 Task: Create a due date automation trigger when advanced on, on the monday of the week before a card is due add fields with custom field "Resume" set to a number greater than 1 and greater than 10 at 11:00 AM.
Action: Mouse moved to (993, 302)
Screenshot: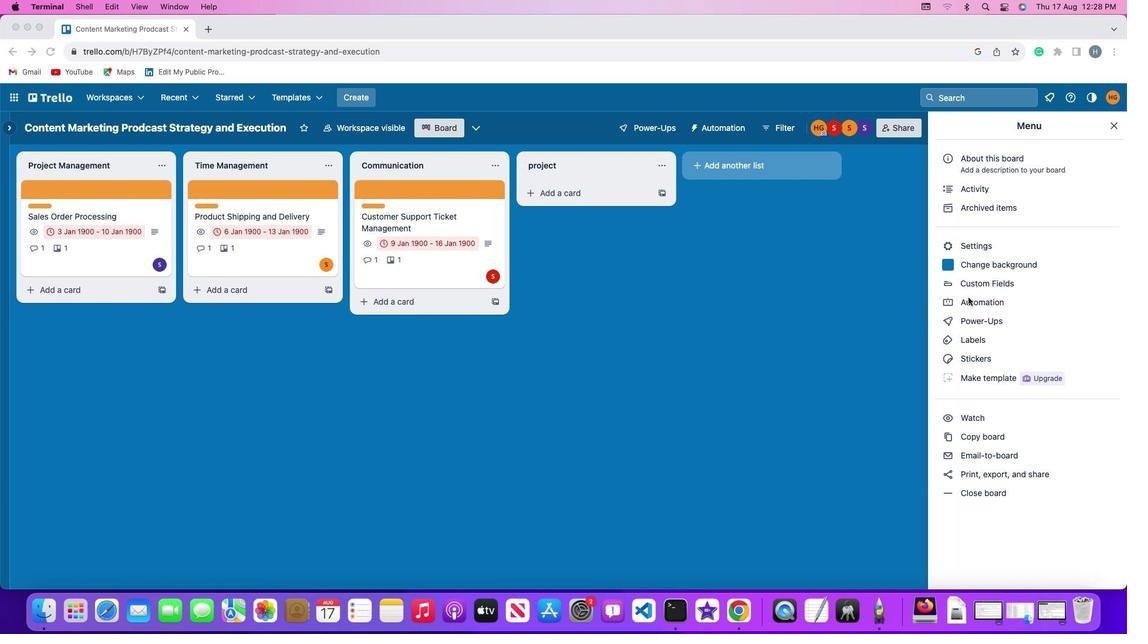 
Action: Mouse pressed left at (993, 302)
Screenshot: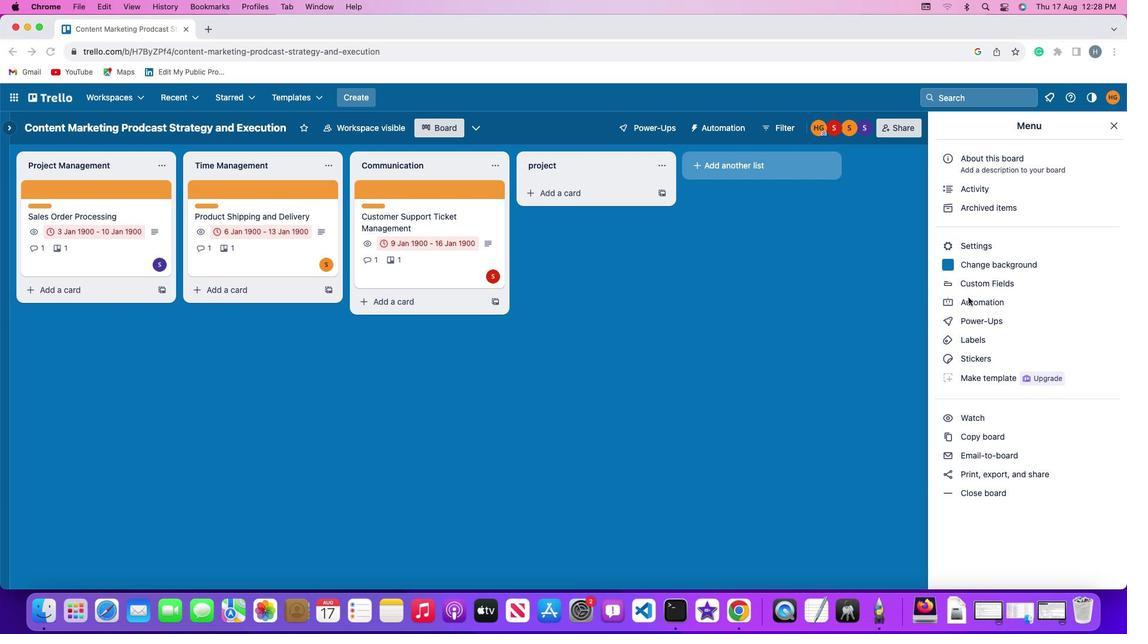 
Action: Mouse pressed left at (993, 302)
Screenshot: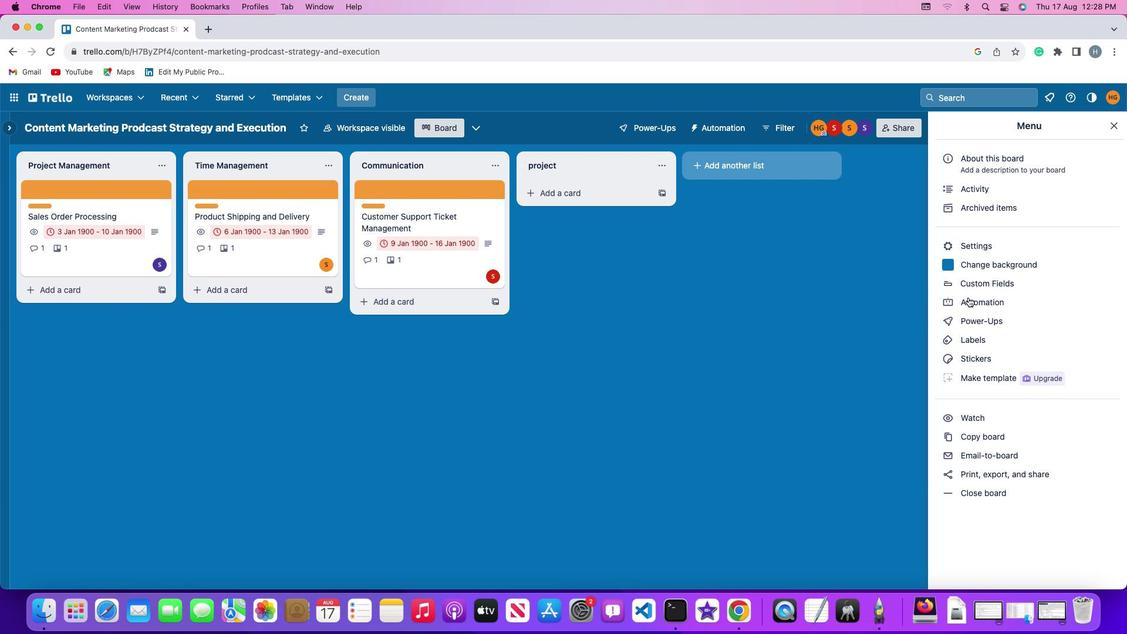 
Action: Mouse moved to (54, 283)
Screenshot: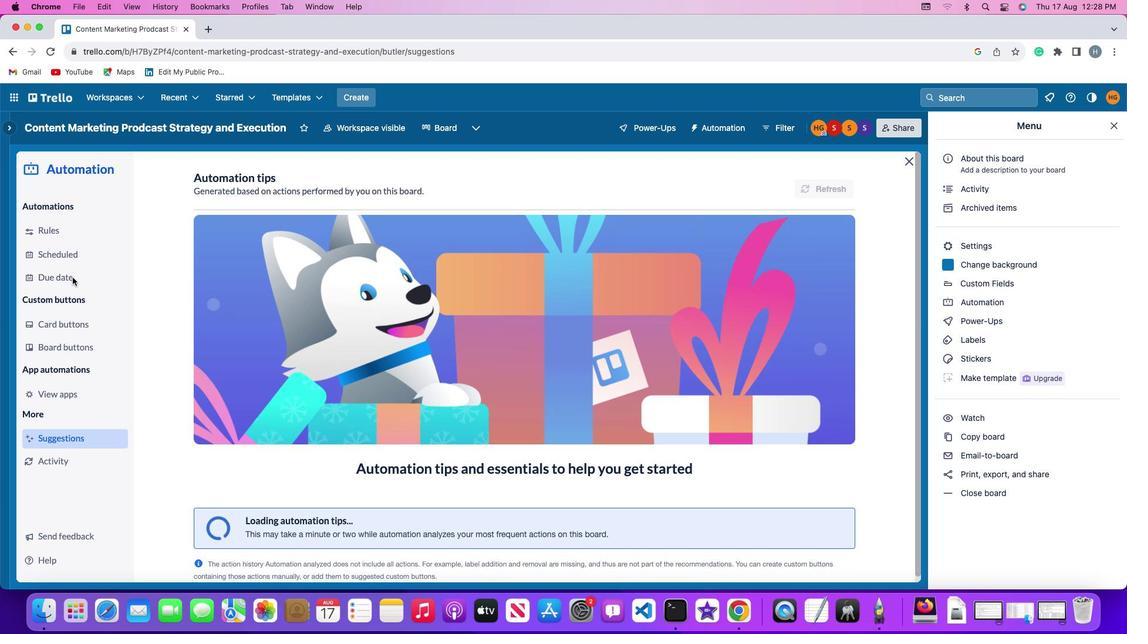 
Action: Mouse pressed left at (54, 283)
Screenshot: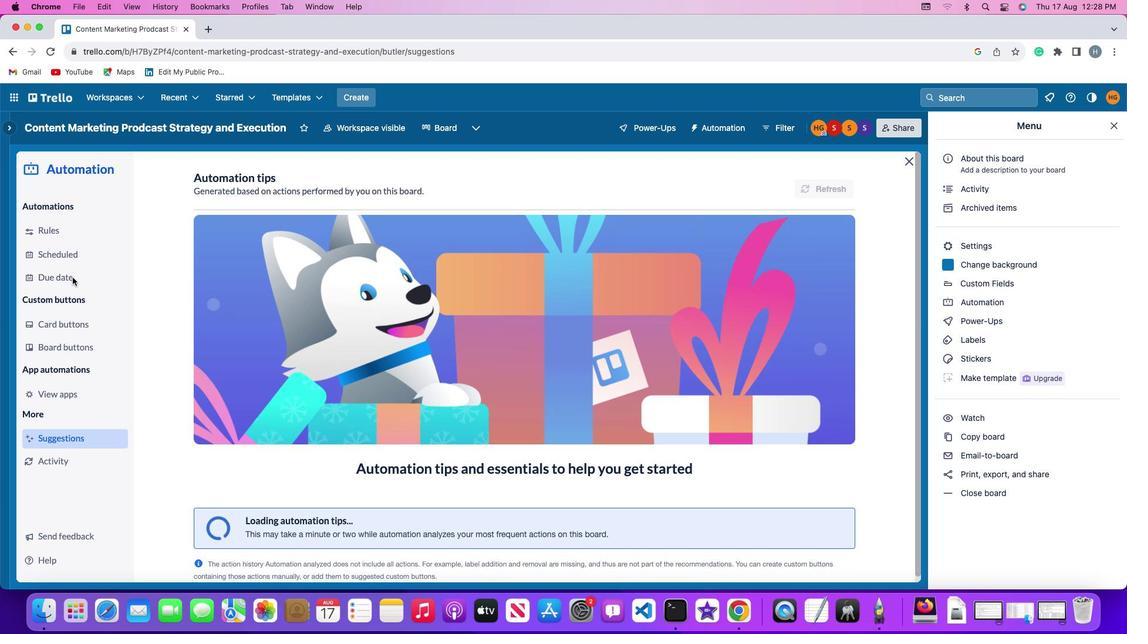 
Action: Mouse moved to (832, 188)
Screenshot: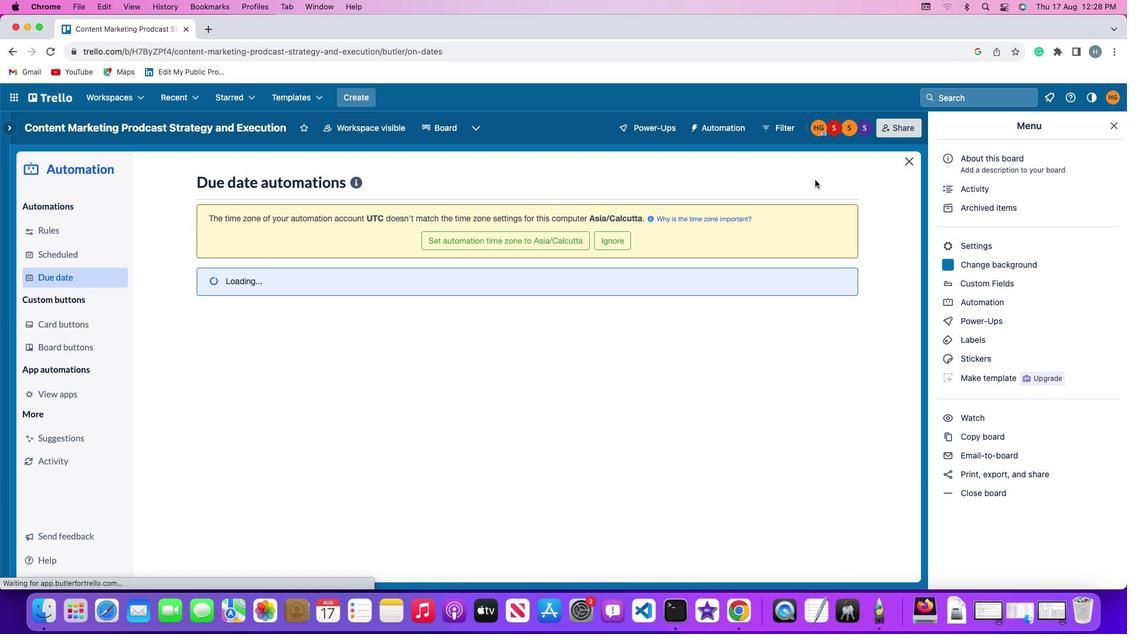 
Action: Mouse pressed left at (832, 188)
Screenshot: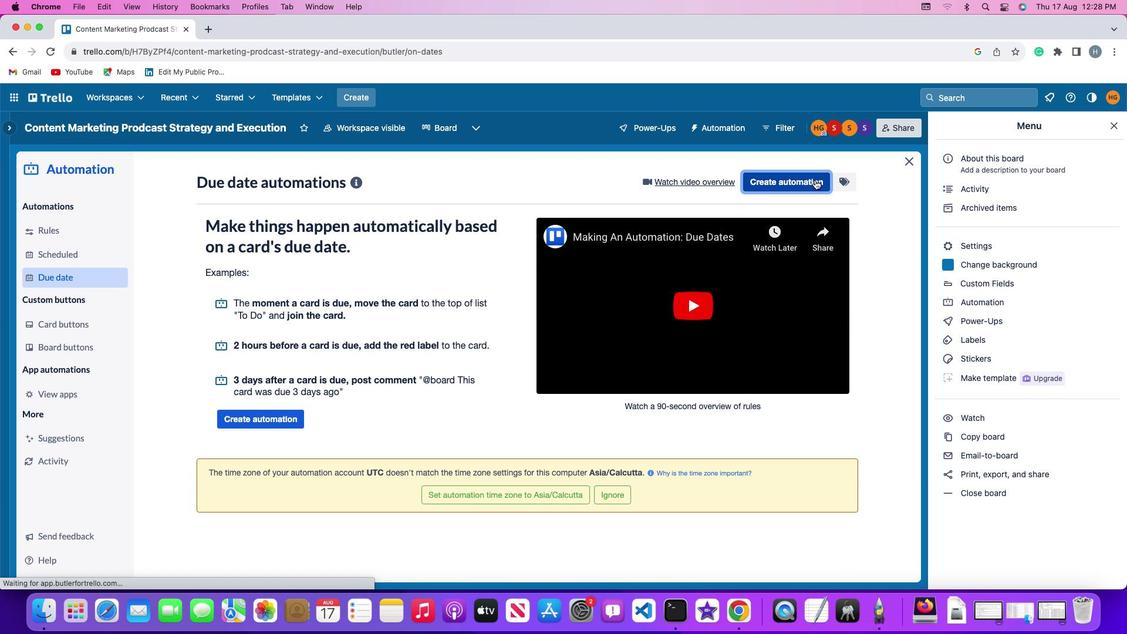 
Action: Mouse moved to (204, 302)
Screenshot: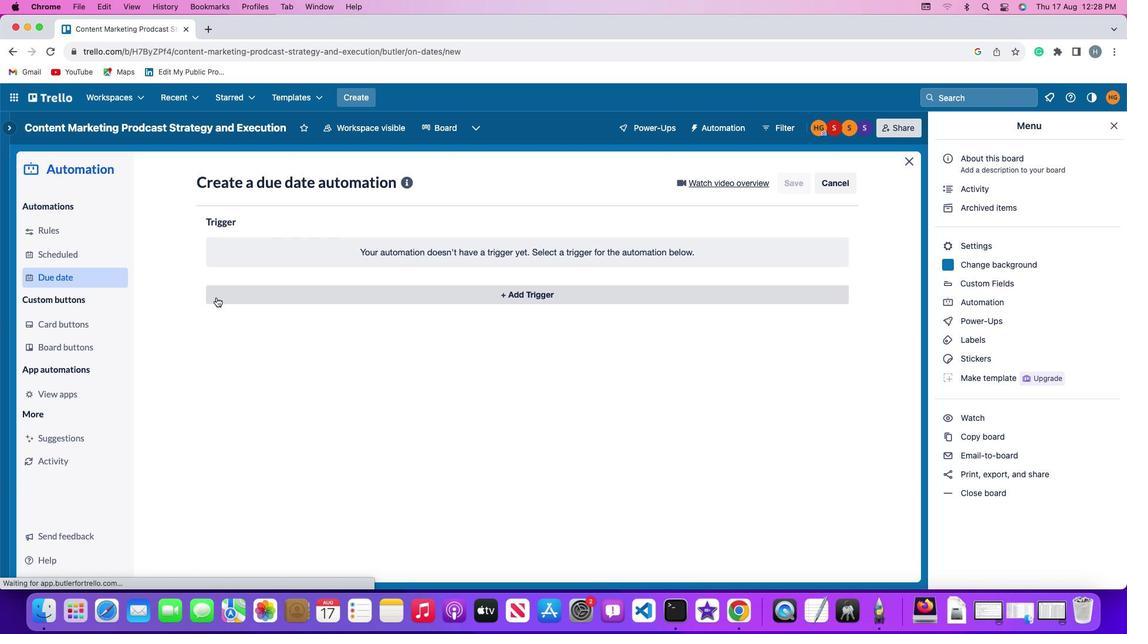 
Action: Mouse pressed left at (204, 302)
Screenshot: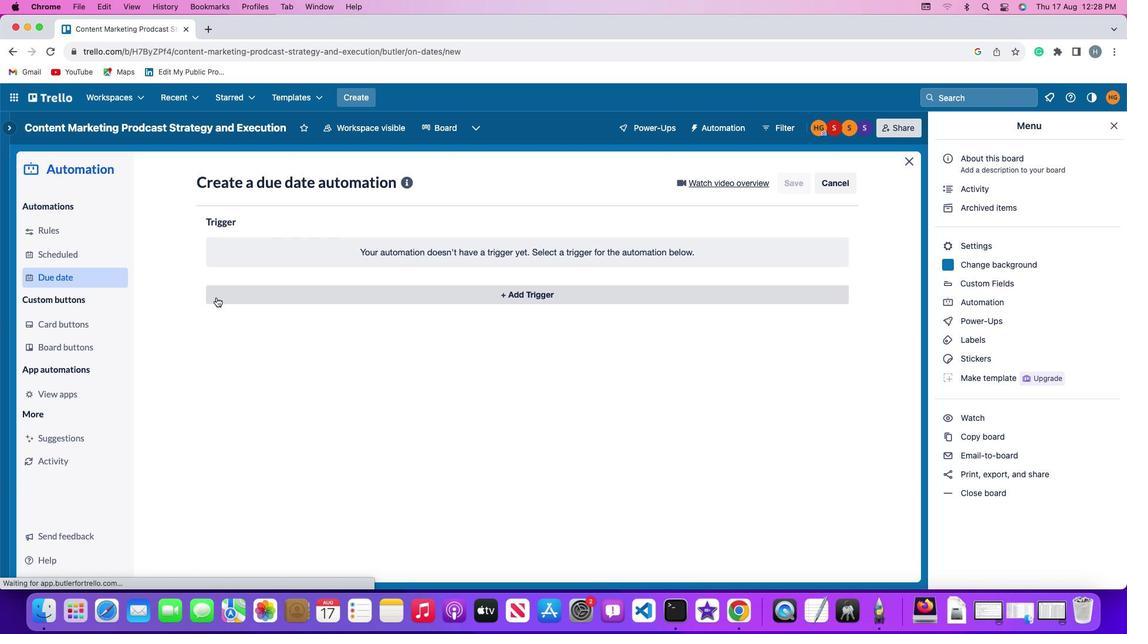 
Action: Mouse moved to (244, 507)
Screenshot: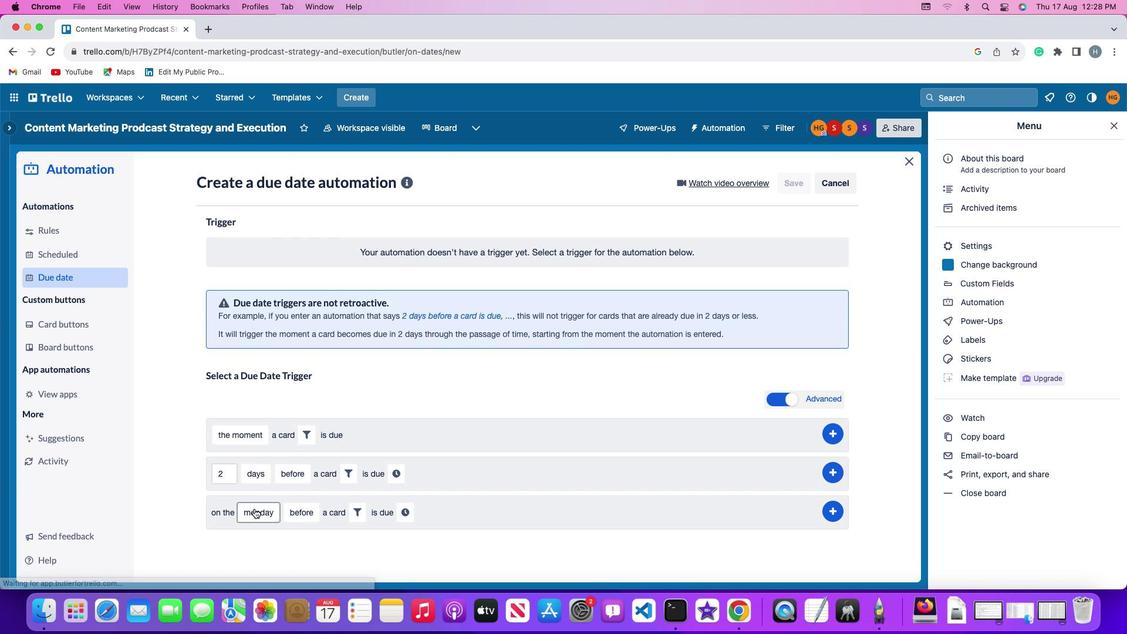 
Action: Mouse pressed left at (244, 507)
Screenshot: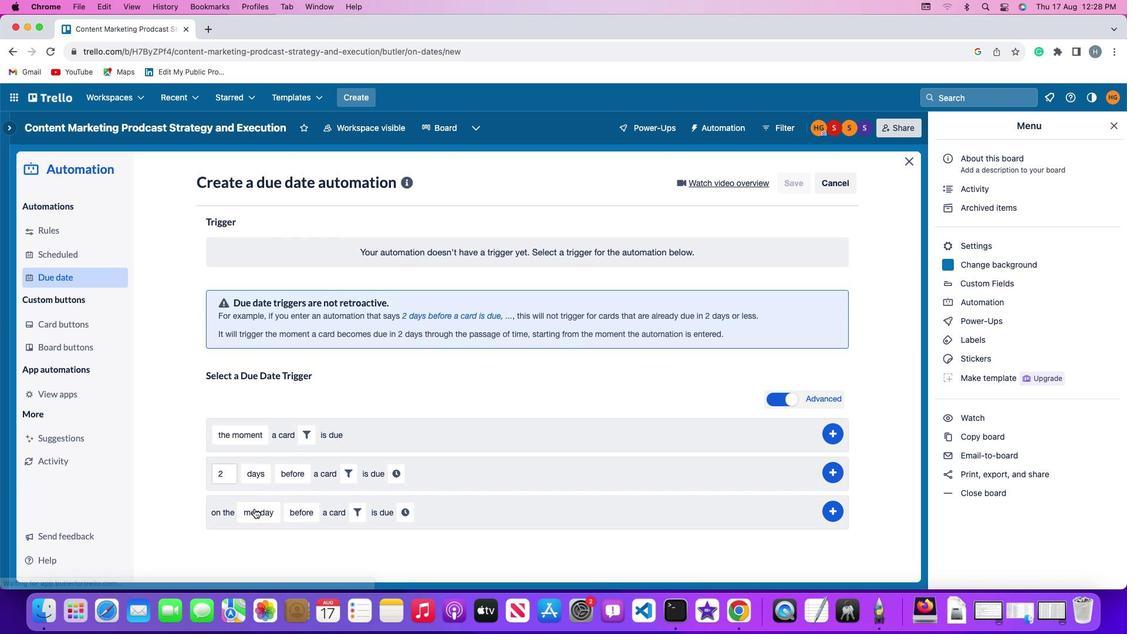 
Action: Mouse moved to (260, 353)
Screenshot: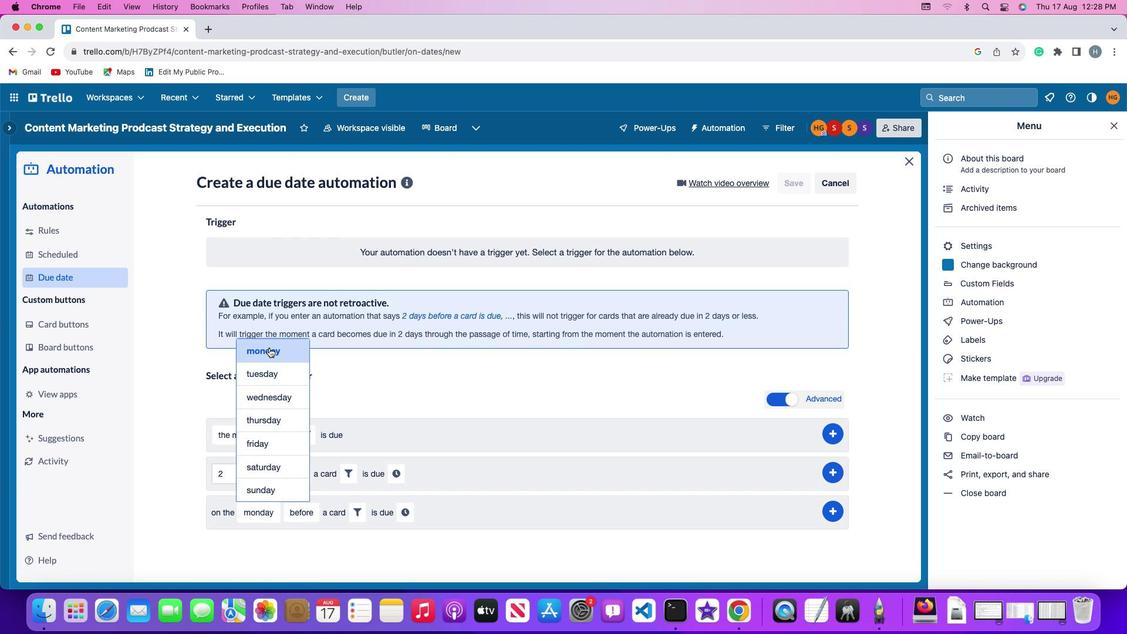 
Action: Mouse pressed left at (260, 353)
Screenshot: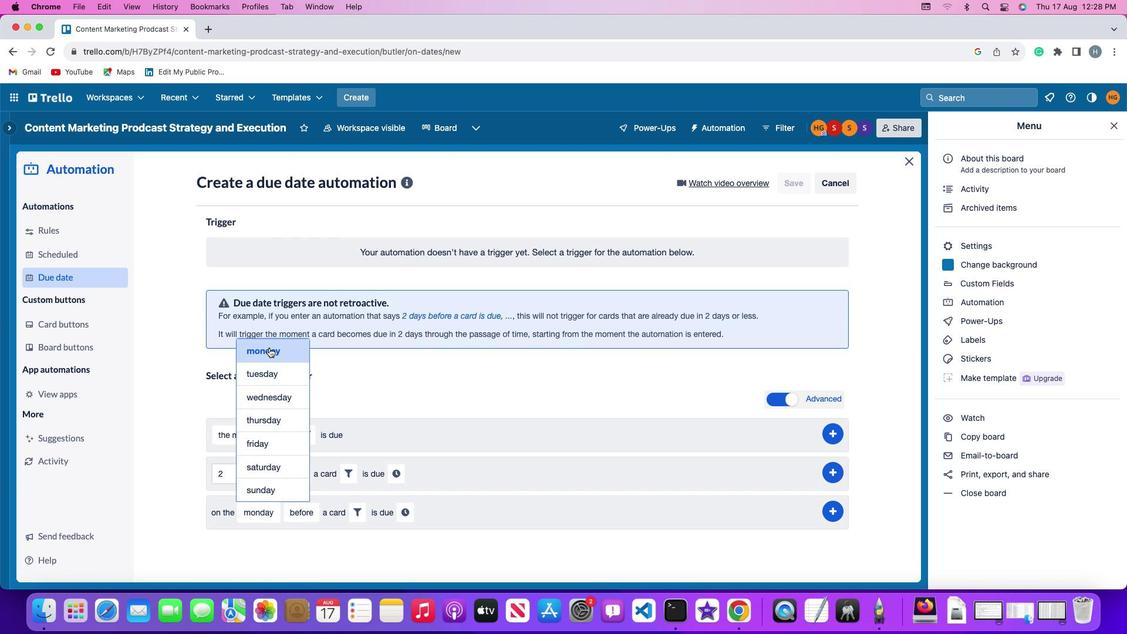 
Action: Mouse moved to (295, 504)
Screenshot: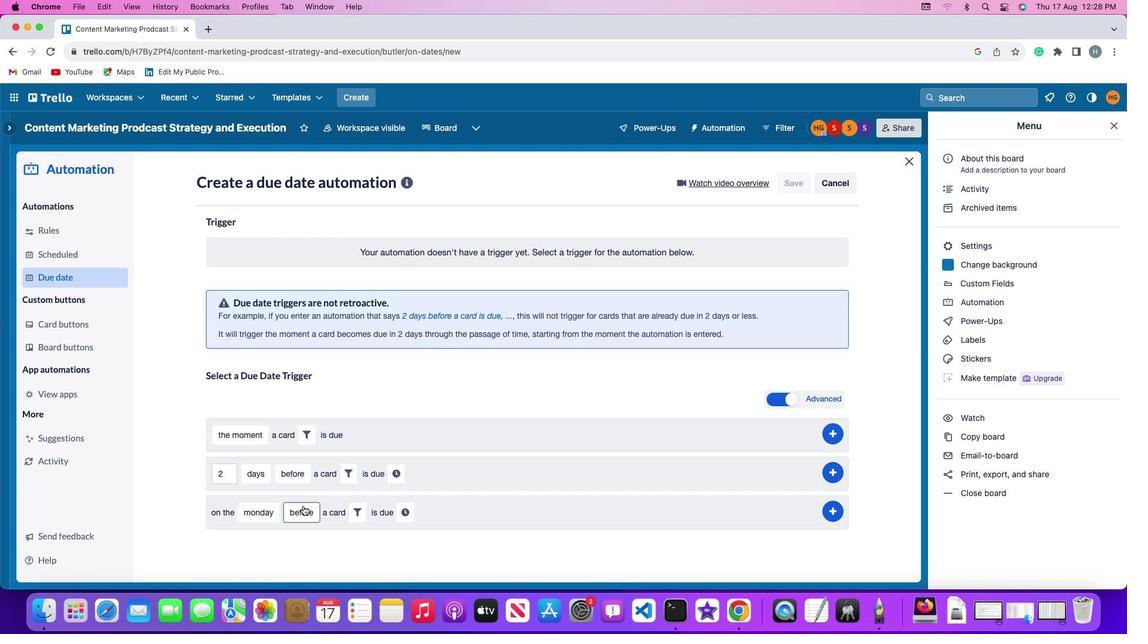 
Action: Mouse pressed left at (295, 504)
Screenshot: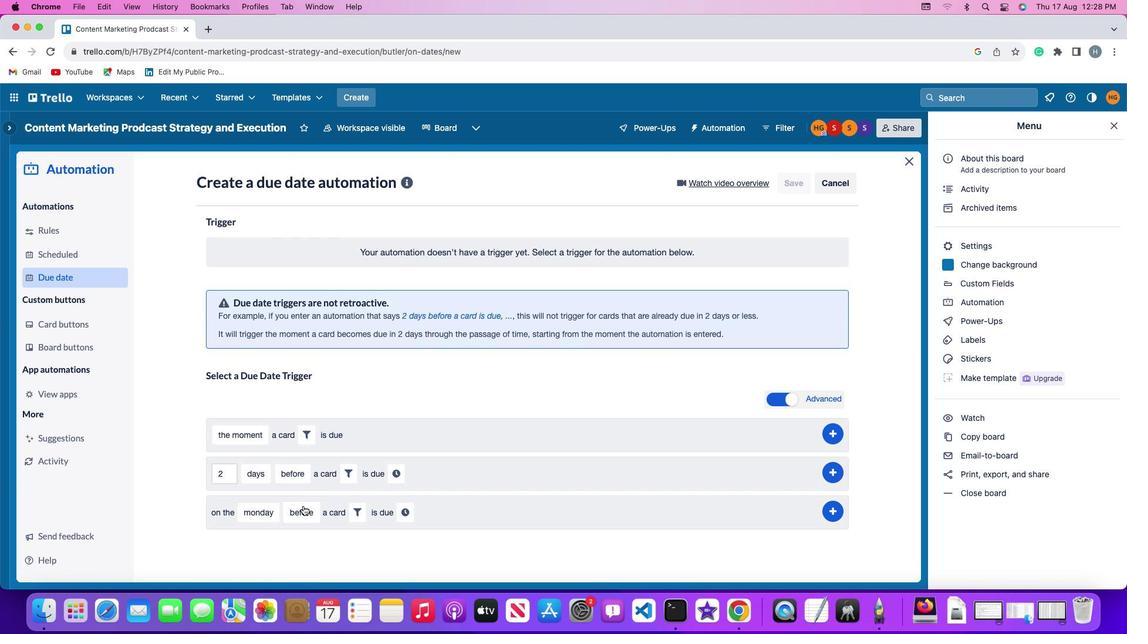 
Action: Mouse moved to (298, 490)
Screenshot: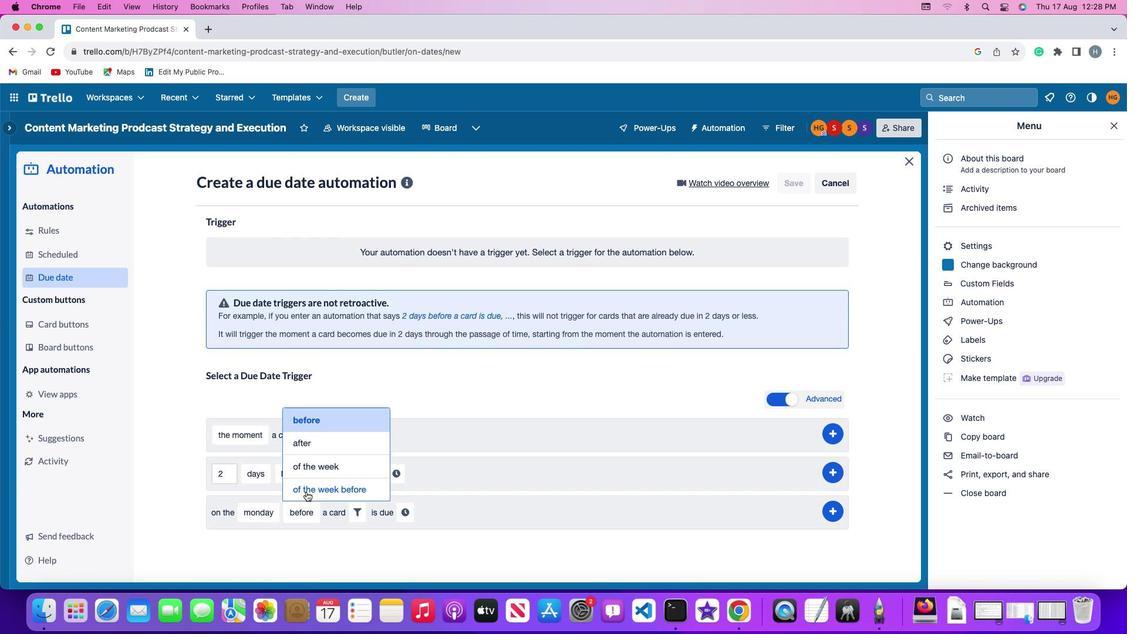 
Action: Mouse pressed left at (298, 490)
Screenshot: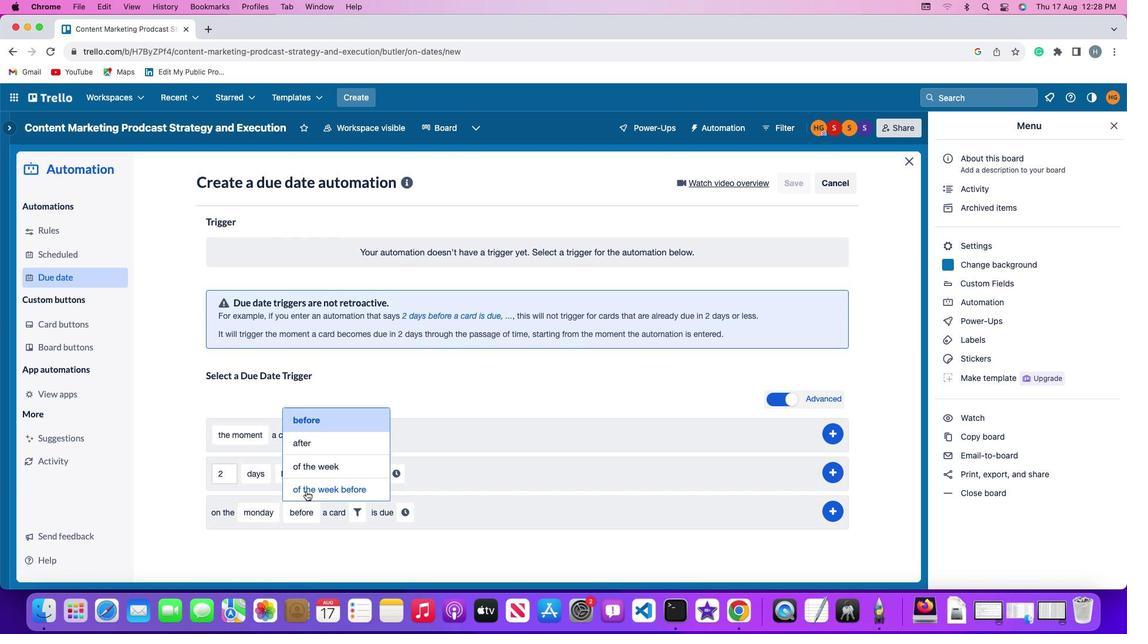 
Action: Mouse moved to (405, 510)
Screenshot: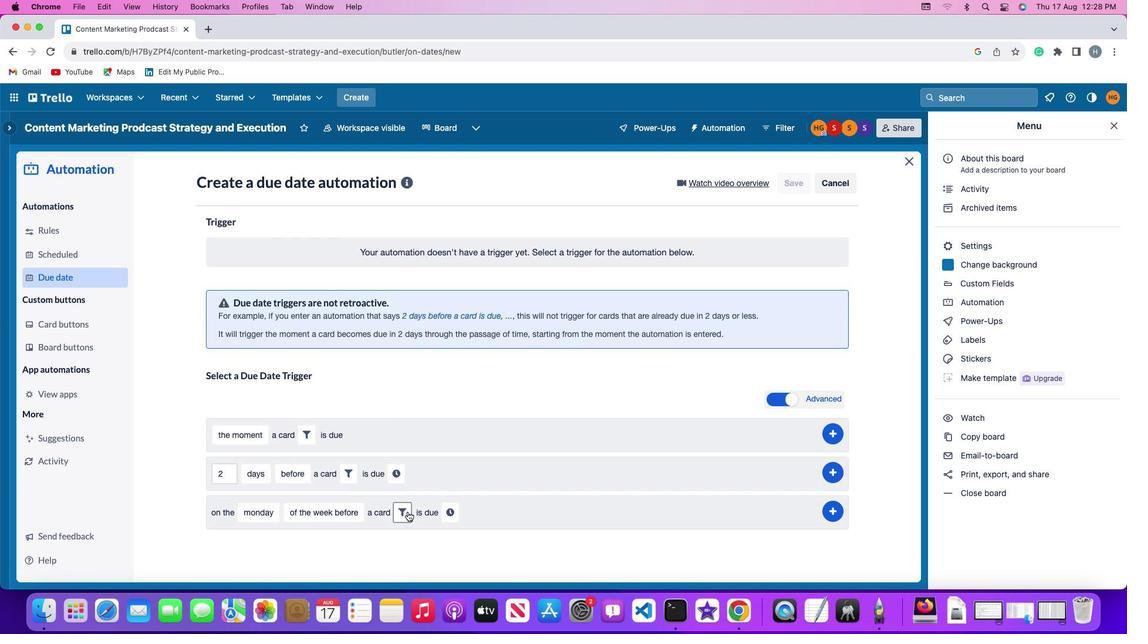 
Action: Mouse pressed left at (405, 510)
Screenshot: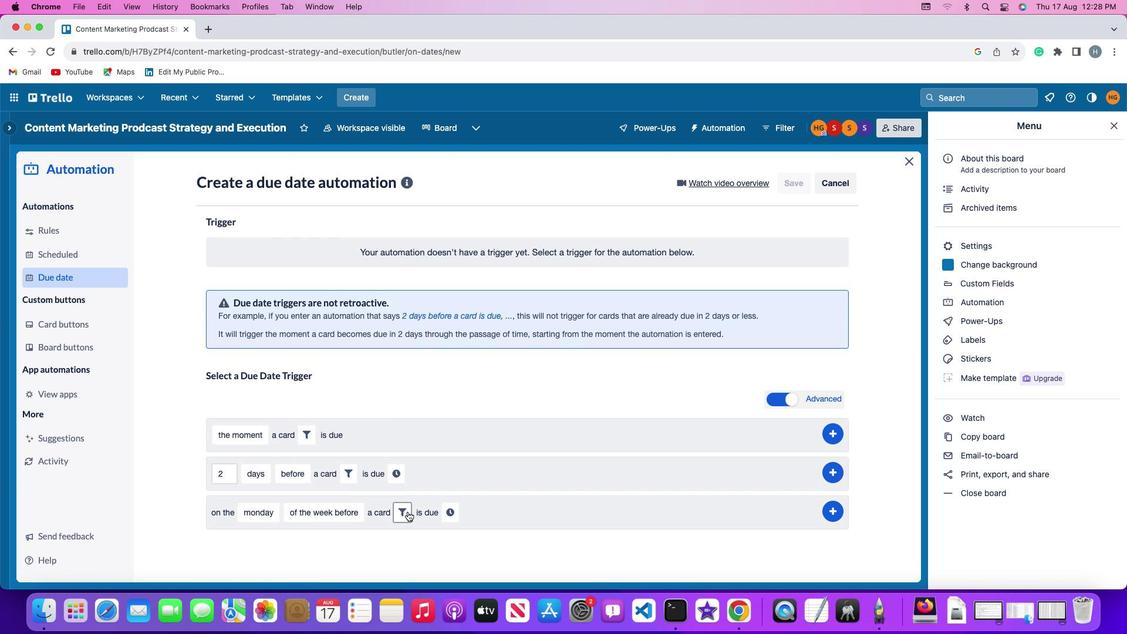 
Action: Mouse moved to (596, 546)
Screenshot: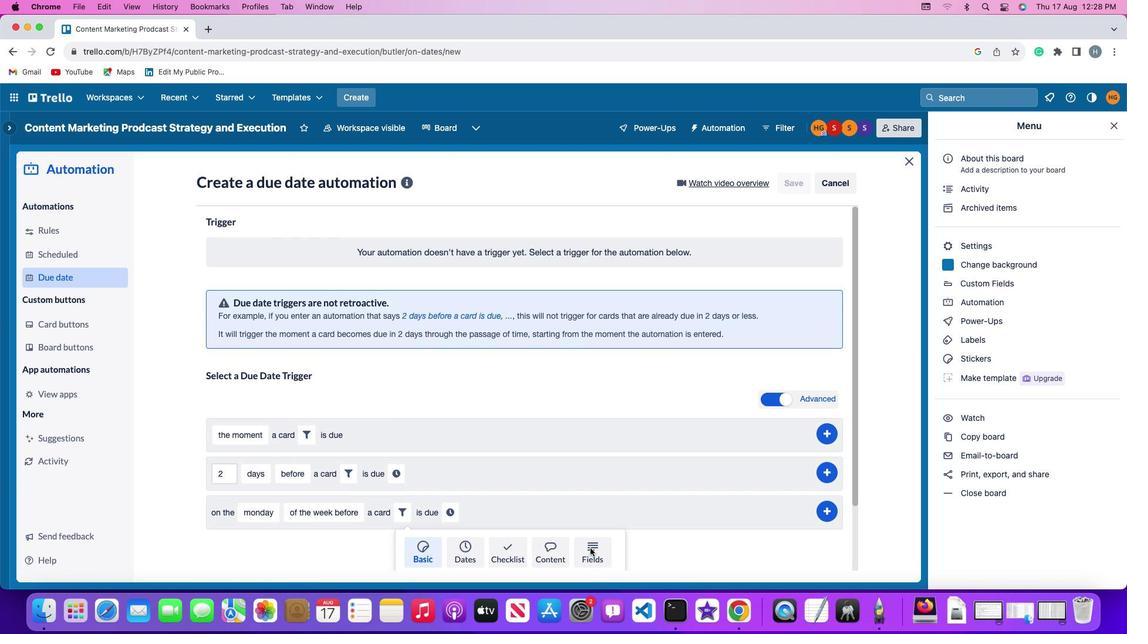 
Action: Mouse pressed left at (596, 546)
Screenshot: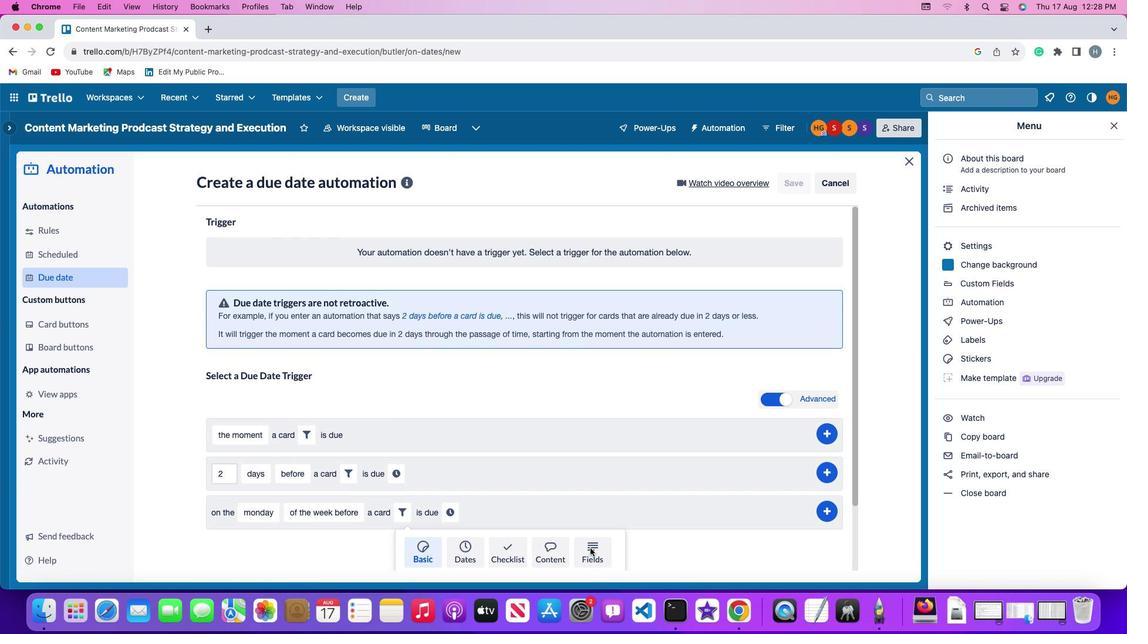 
Action: Mouse moved to (338, 546)
Screenshot: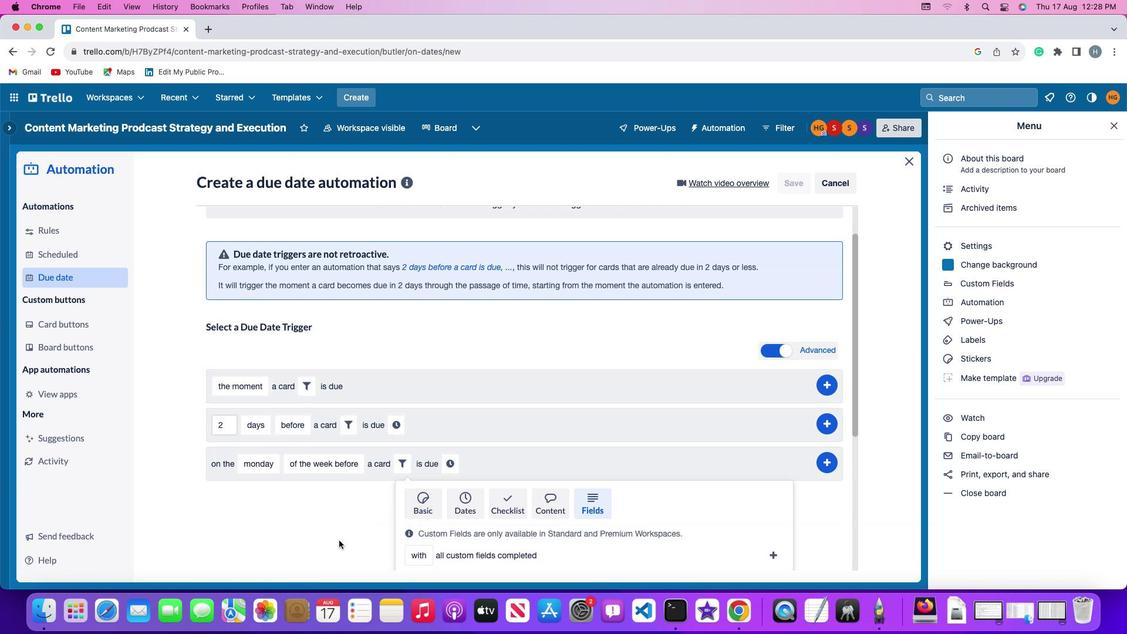 
Action: Mouse scrolled (338, 546) with delta (-21, 13)
Screenshot: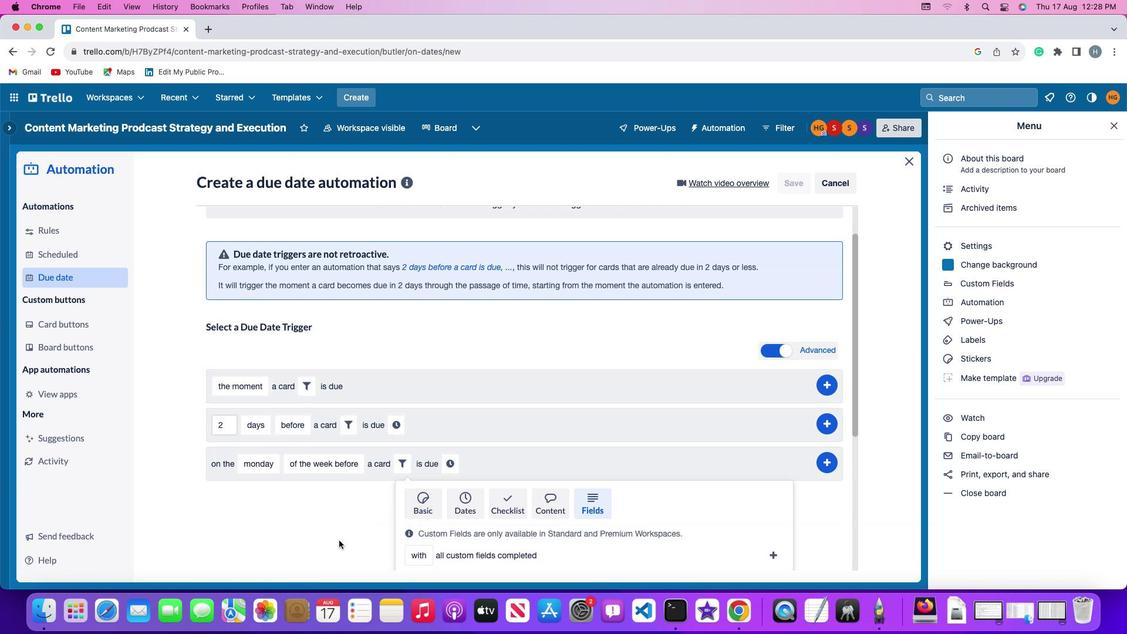 
Action: Mouse moved to (338, 546)
Screenshot: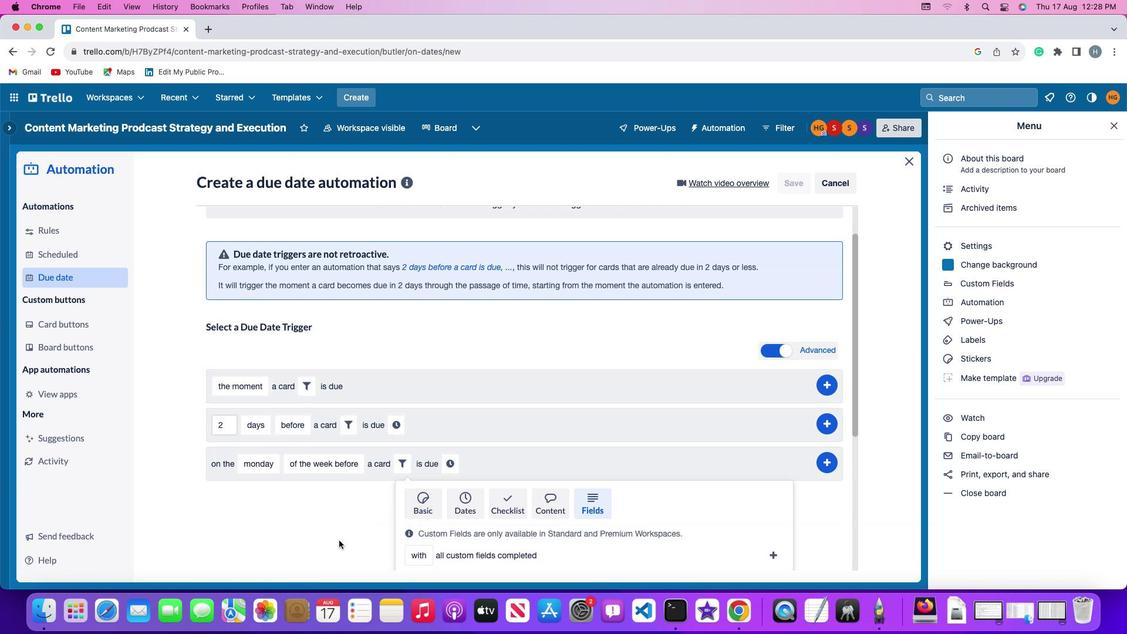 
Action: Mouse scrolled (338, 546) with delta (-21, 13)
Screenshot: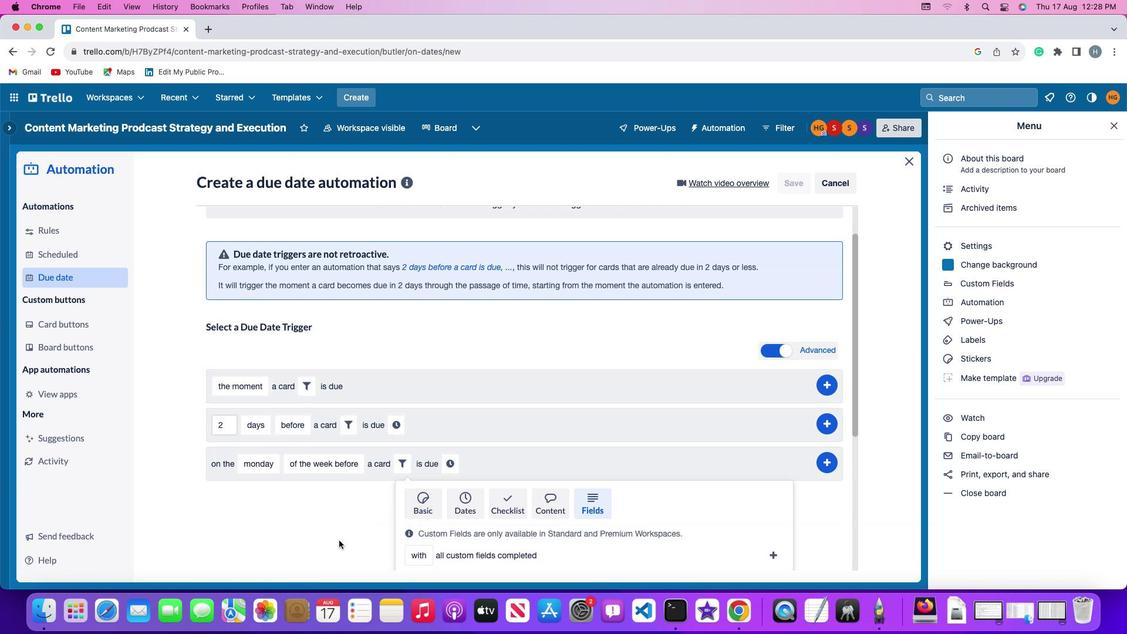 
Action: Mouse moved to (337, 545)
Screenshot: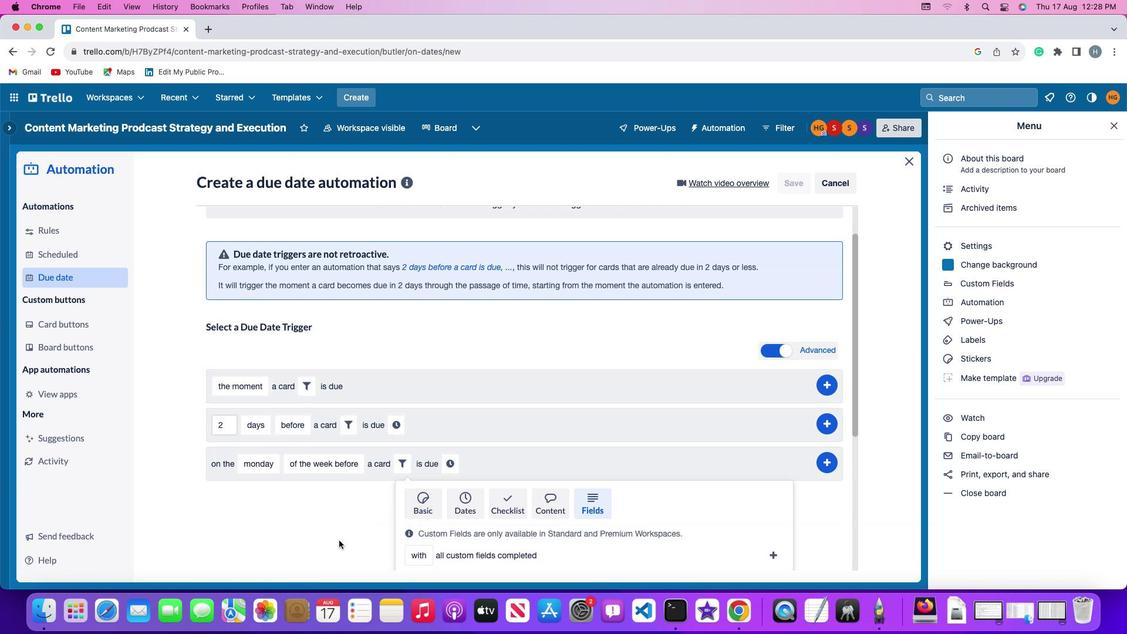 
Action: Mouse scrolled (337, 545) with delta (-21, 11)
Screenshot: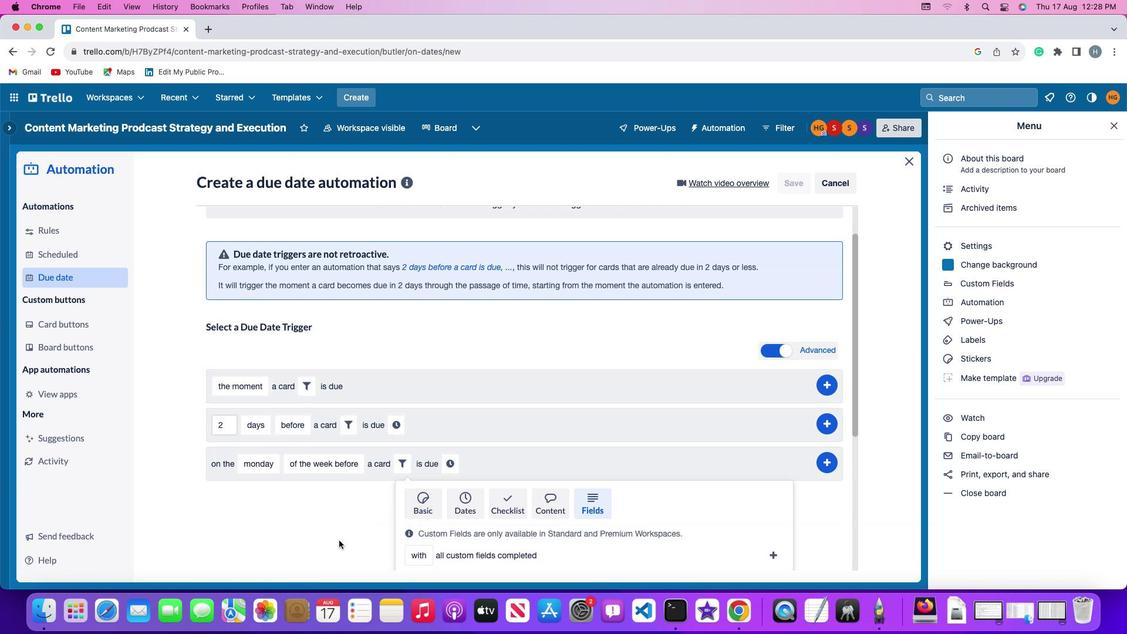 
Action: Mouse moved to (337, 544)
Screenshot: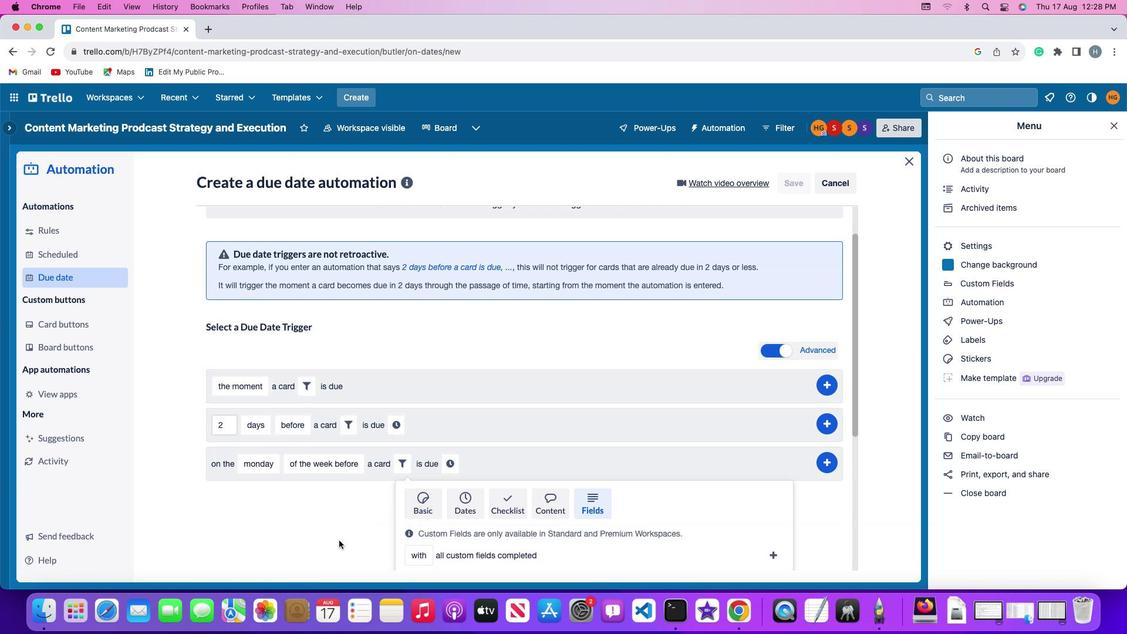 
Action: Mouse scrolled (337, 544) with delta (-21, 11)
Screenshot: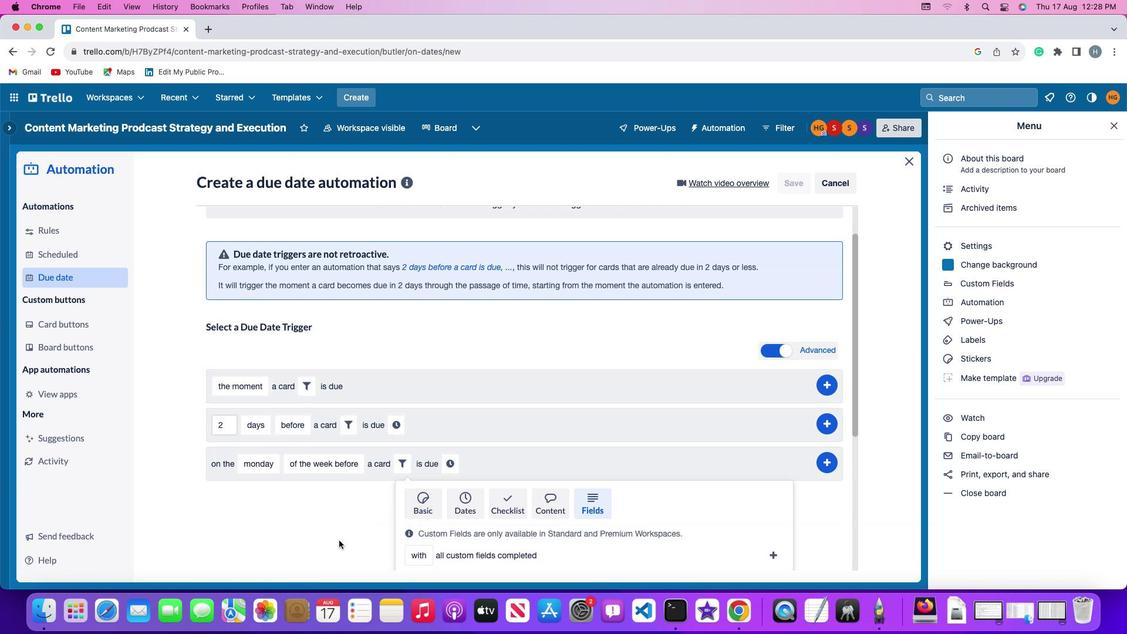 
Action: Mouse moved to (335, 542)
Screenshot: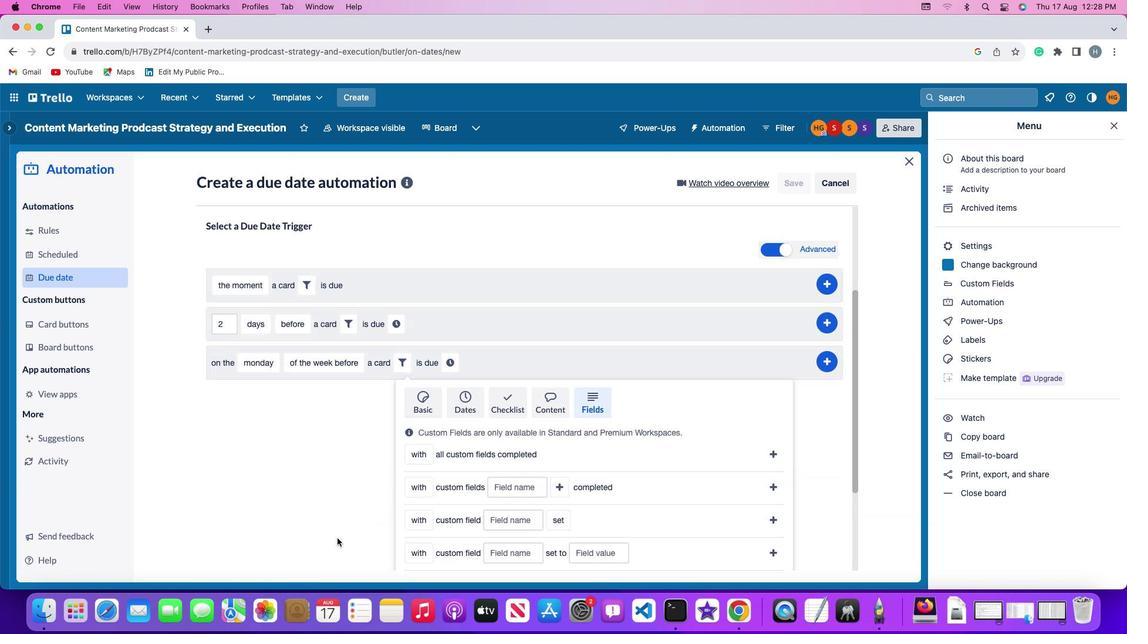 
Action: Mouse scrolled (335, 542) with delta (-21, 10)
Screenshot: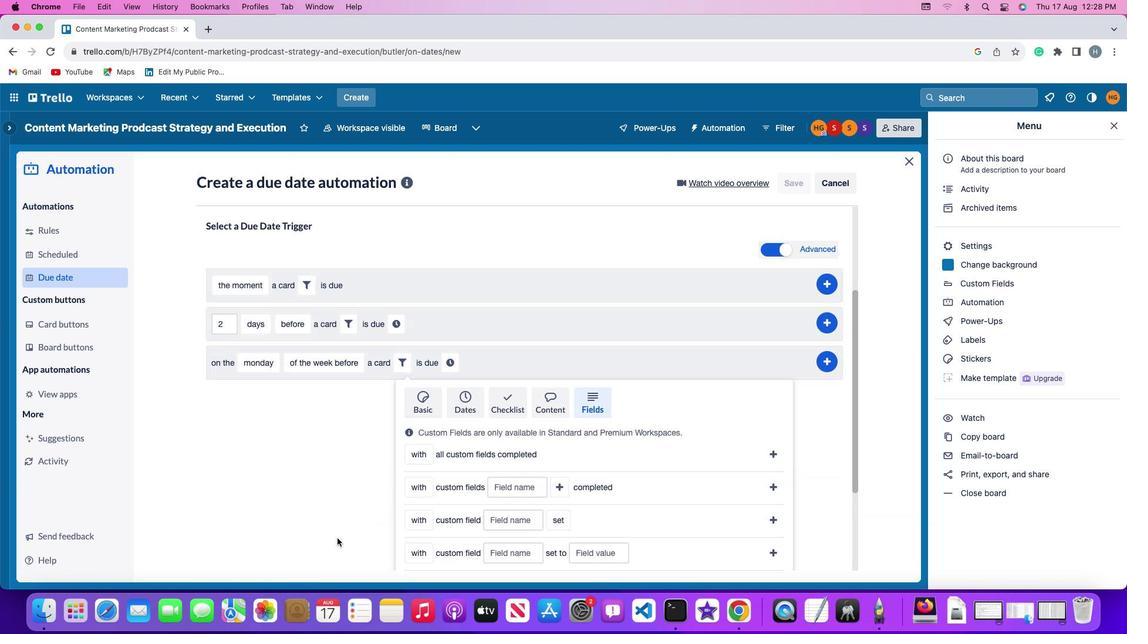 
Action: Mouse moved to (332, 536)
Screenshot: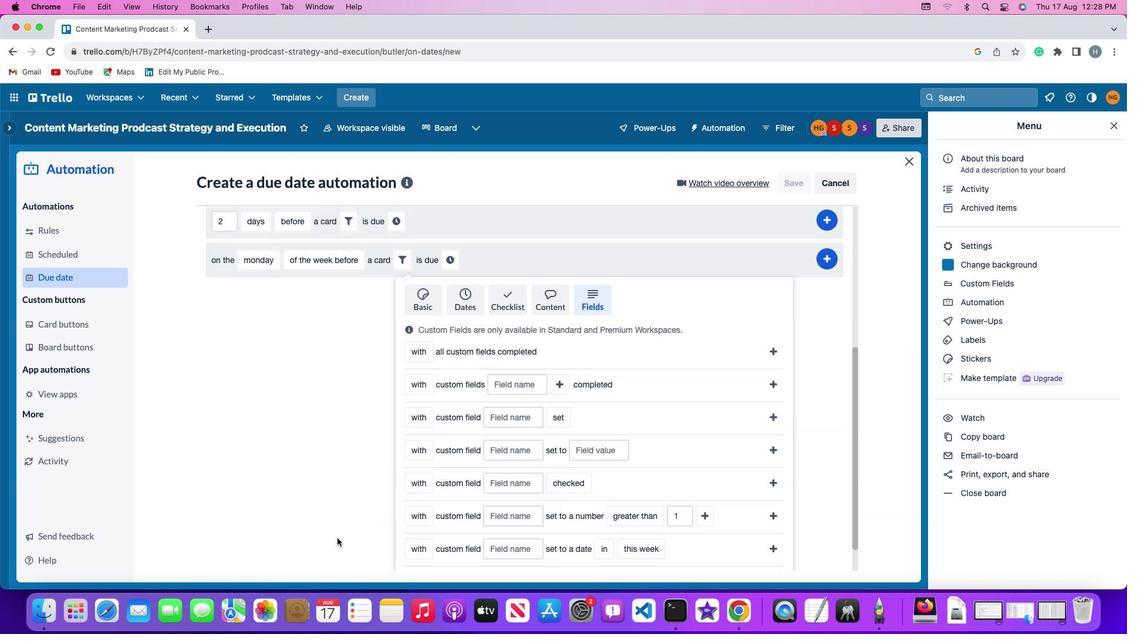
Action: Mouse scrolled (332, 536) with delta (-21, 10)
Screenshot: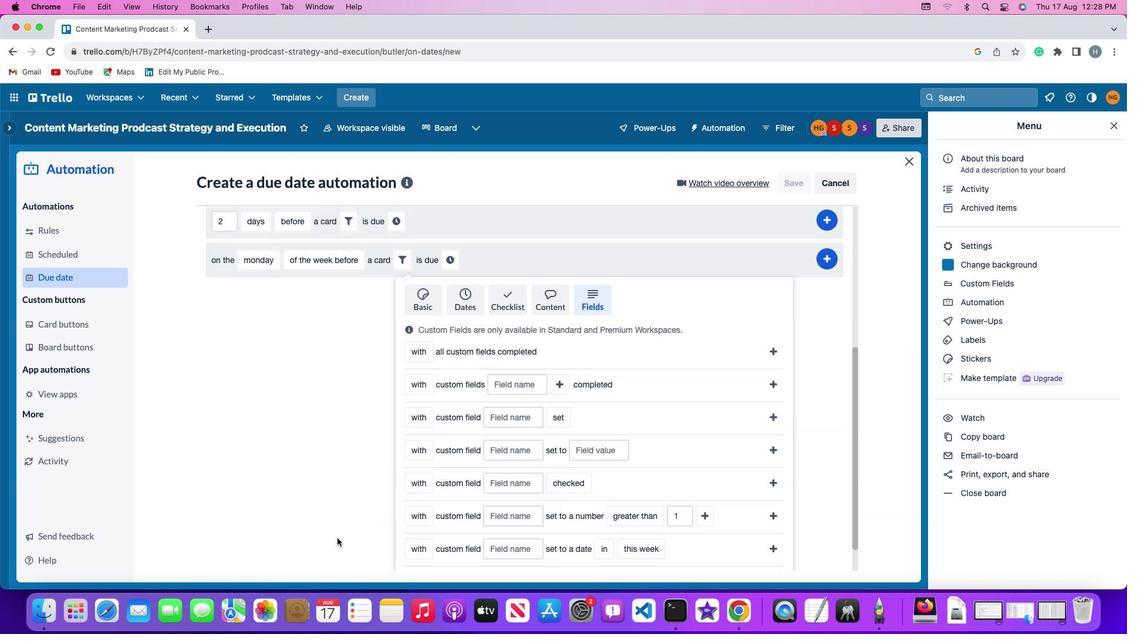 
Action: Mouse moved to (330, 534)
Screenshot: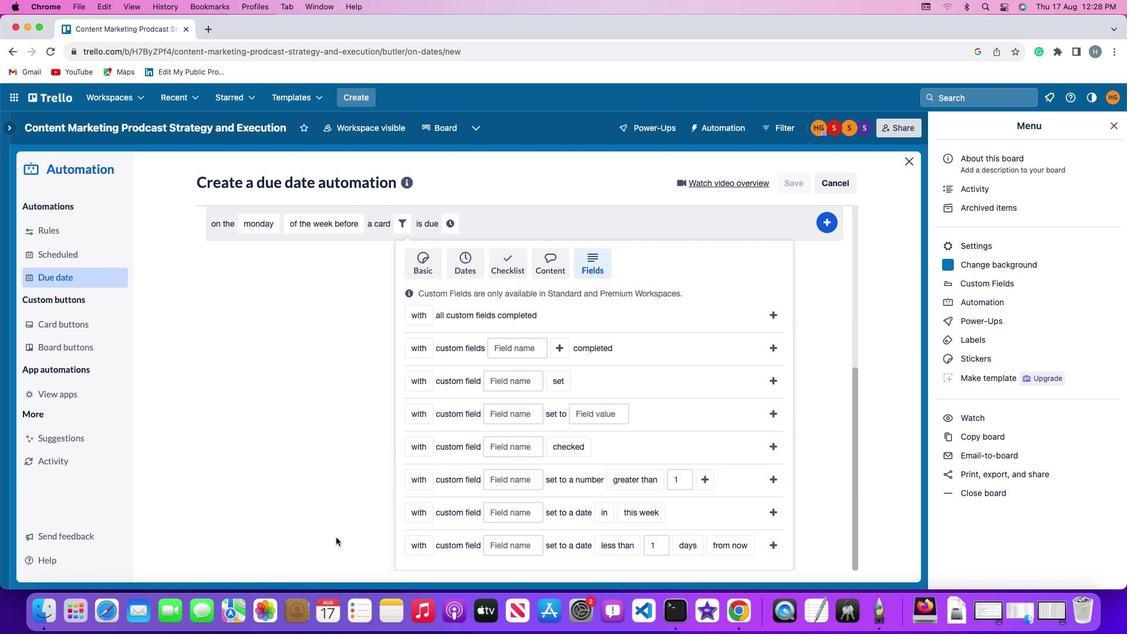 
Action: Mouse scrolled (330, 534) with delta (-21, 13)
Screenshot: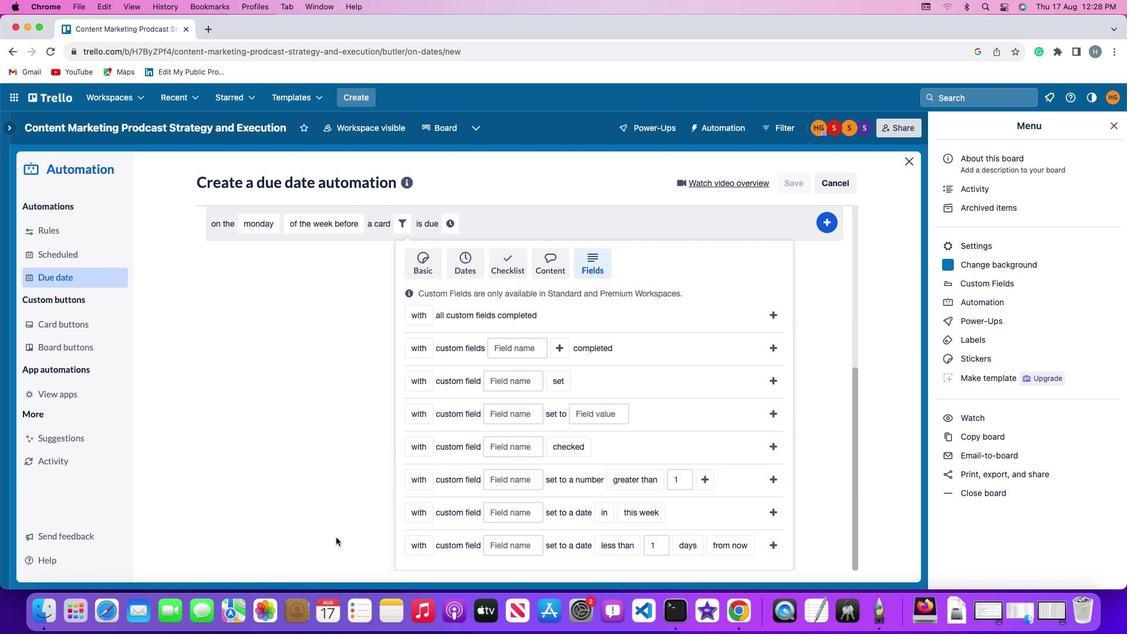
Action: Mouse scrolled (330, 534) with delta (-21, 13)
Screenshot: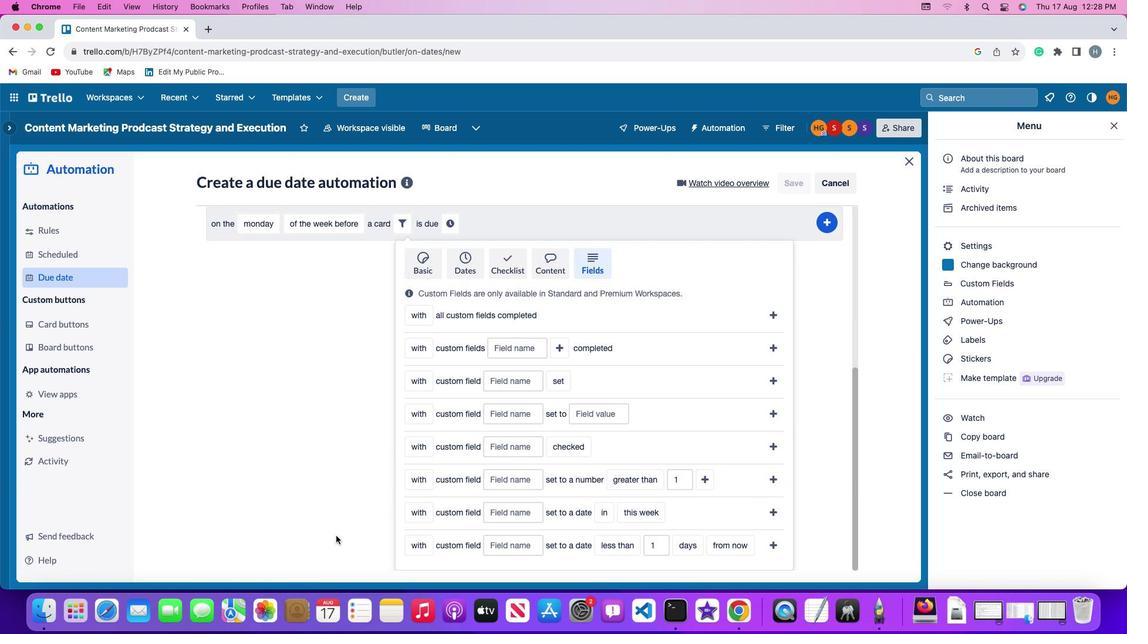 
Action: Mouse scrolled (330, 534) with delta (-21, 12)
Screenshot: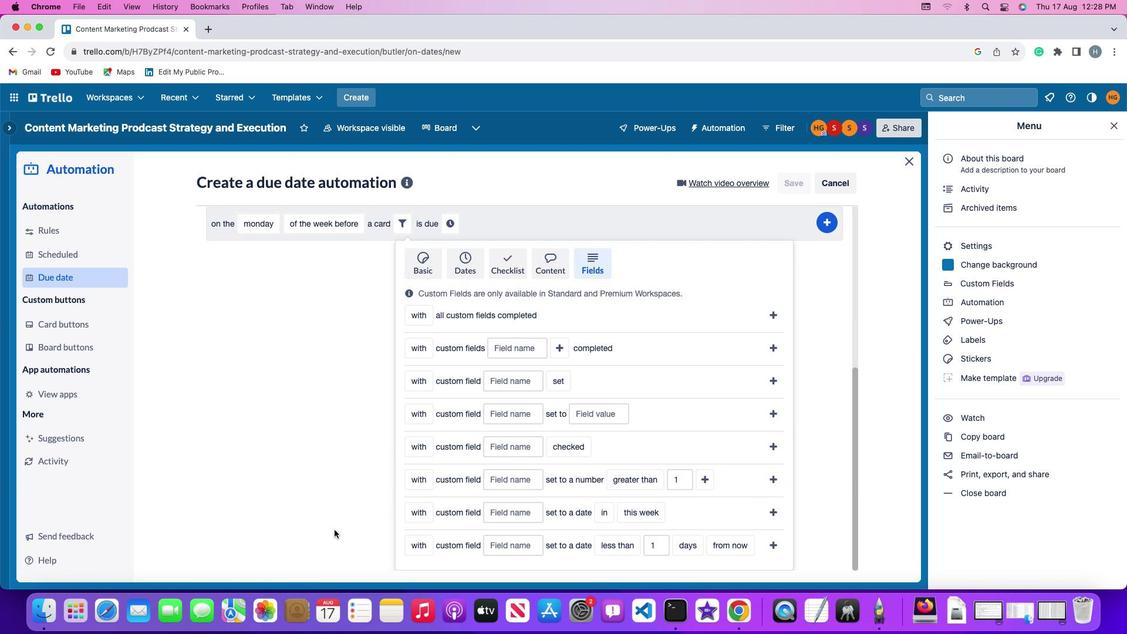 
Action: Mouse moved to (330, 534)
Screenshot: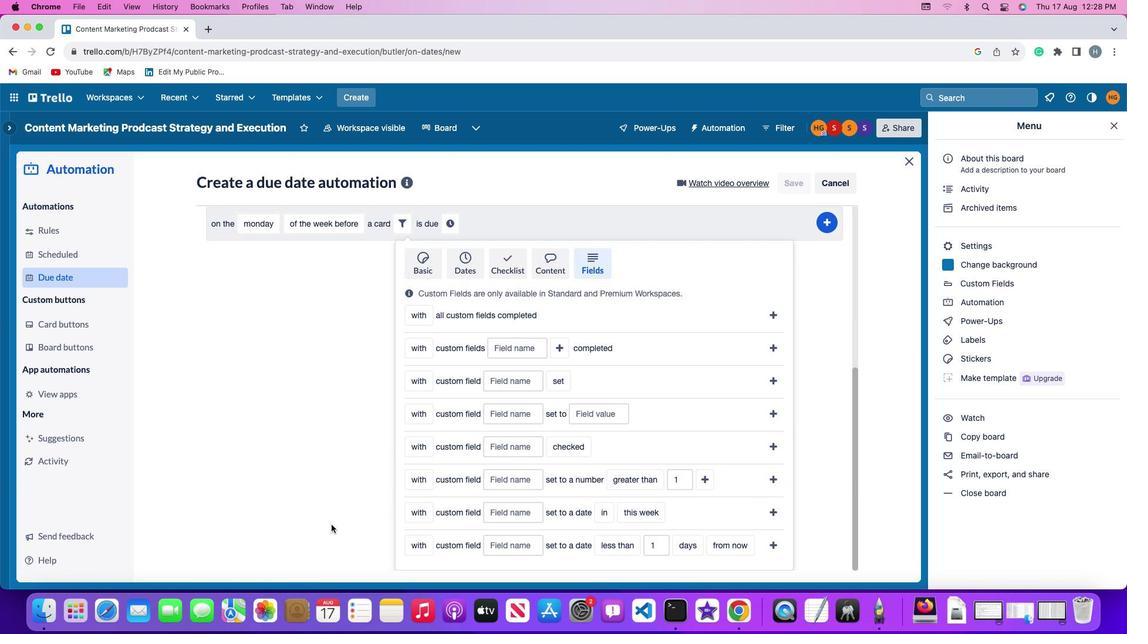 
Action: Mouse scrolled (330, 534) with delta (-21, 11)
Screenshot: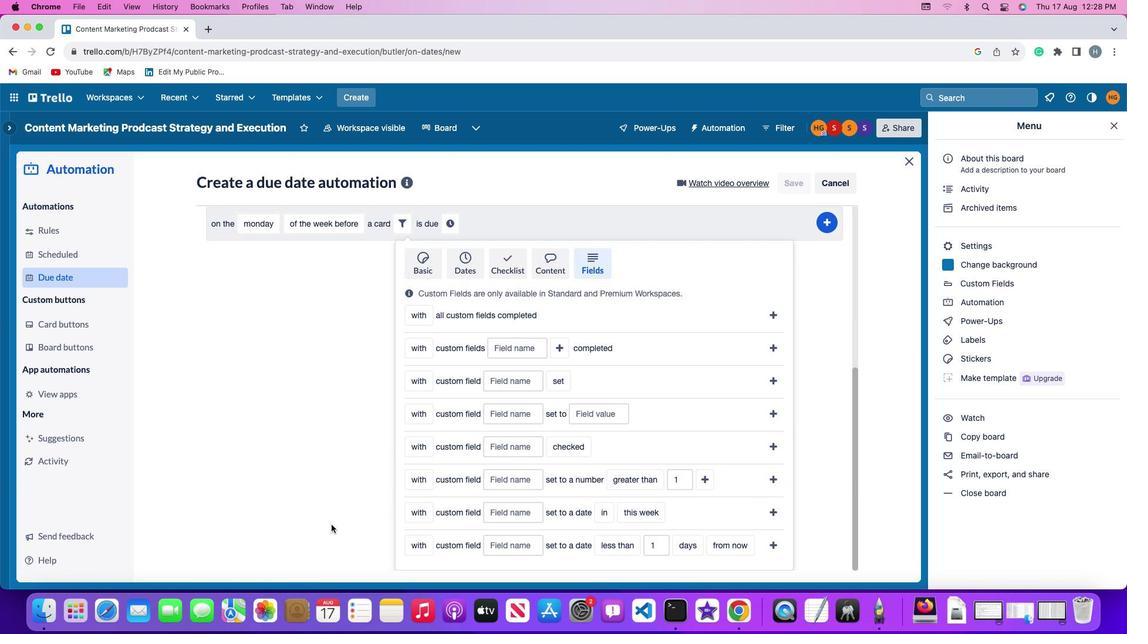 
Action: Mouse moved to (407, 486)
Screenshot: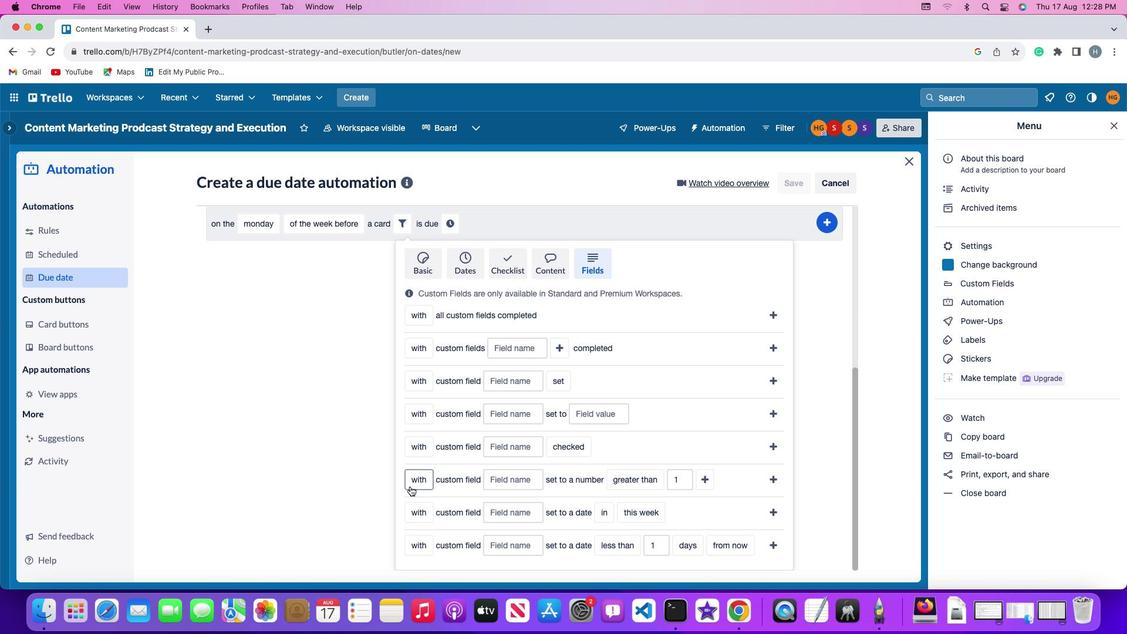 
Action: Mouse pressed left at (407, 486)
Screenshot: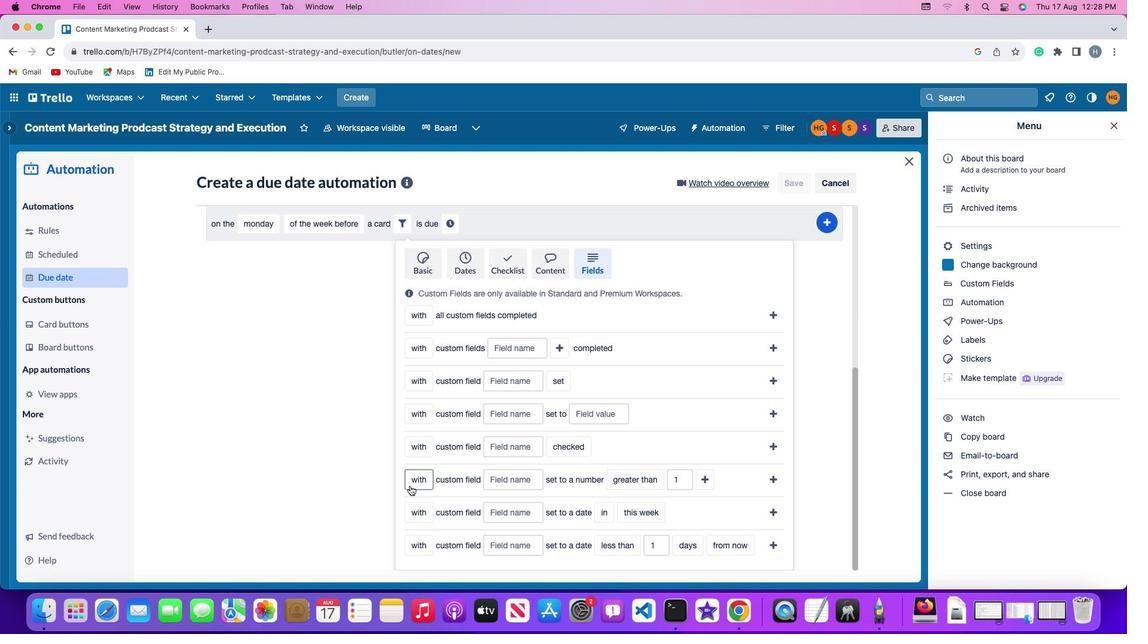 
Action: Mouse moved to (421, 507)
Screenshot: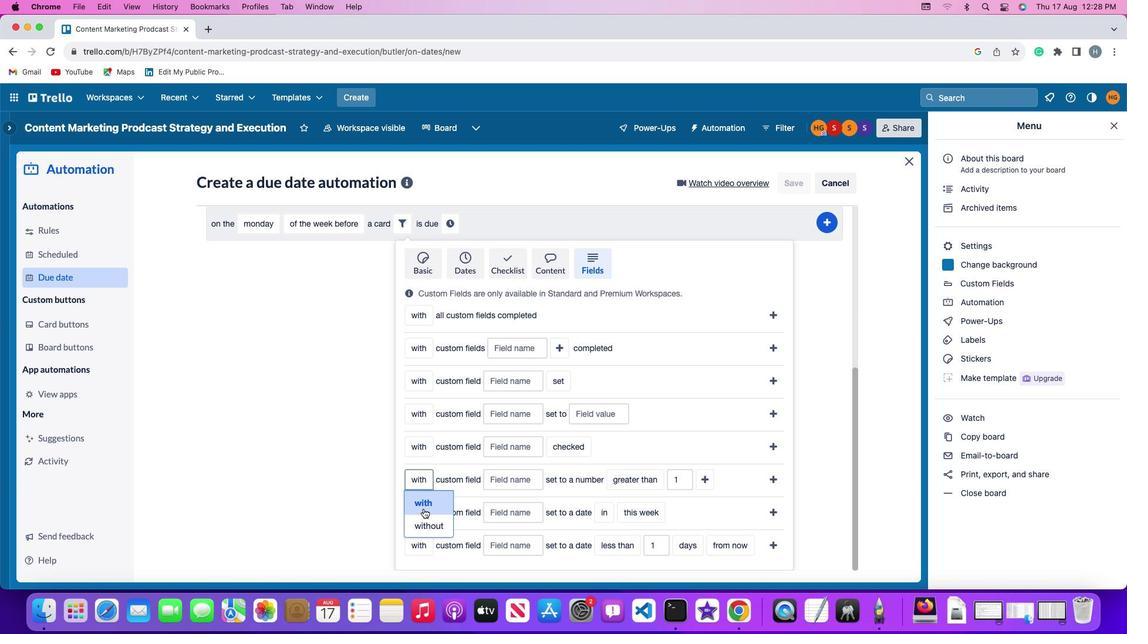 
Action: Mouse pressed left at (421, 507)
Screenshot: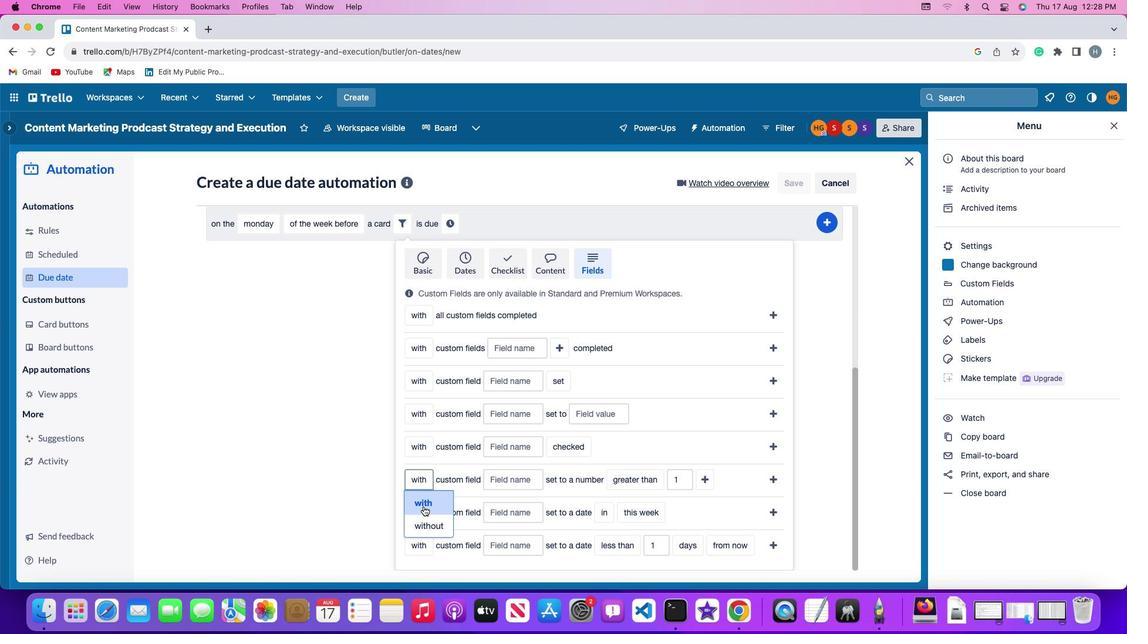 
Action: Mouse moved to (500, 474)
Screenshot: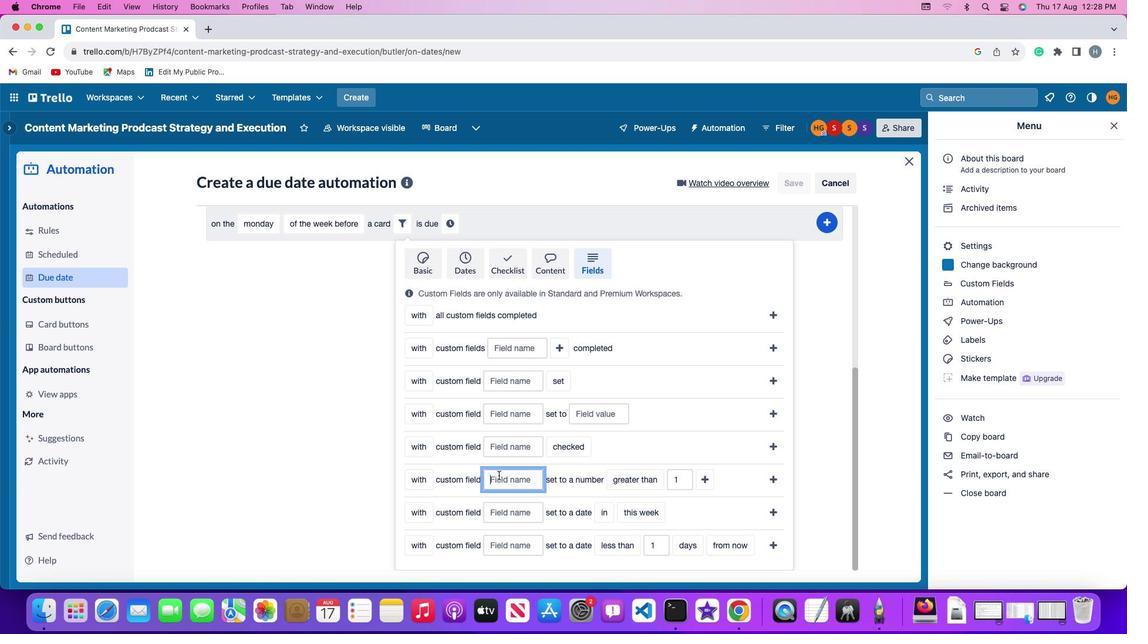 
Action: Mouse pressed left at (500, 474)
Screenshot: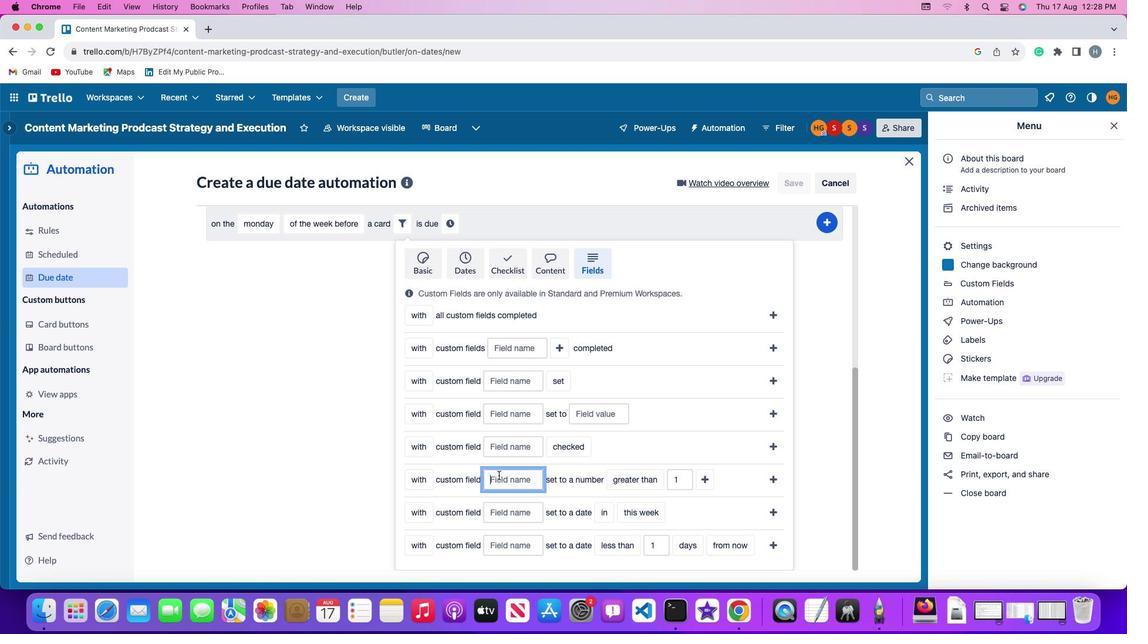 
Action: Mouse moved to (503, 476)
Screenshot: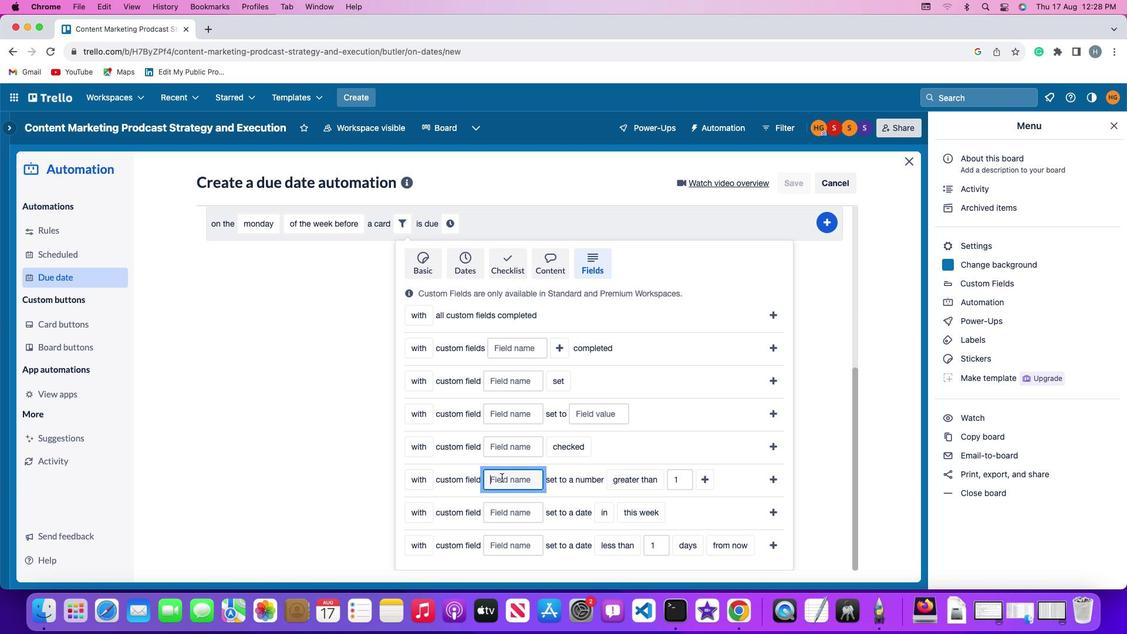 
Action: Key pressed Key.shift'R''e''s''u''m''e'
Screenshot: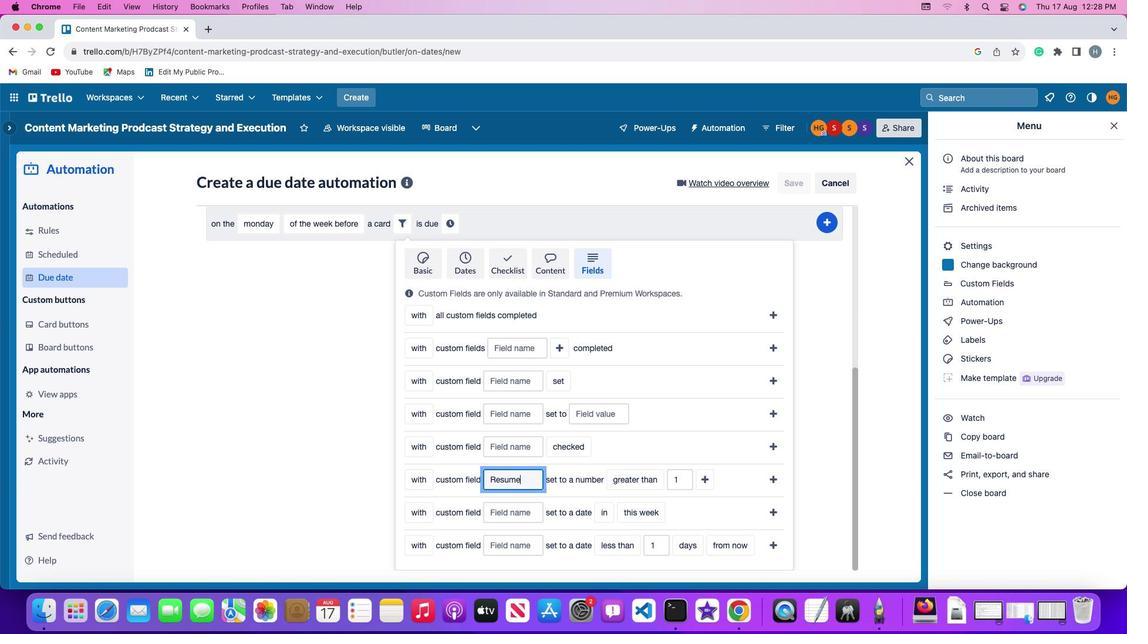 
Action: Mouse moved to (628, 479)
Screenshot: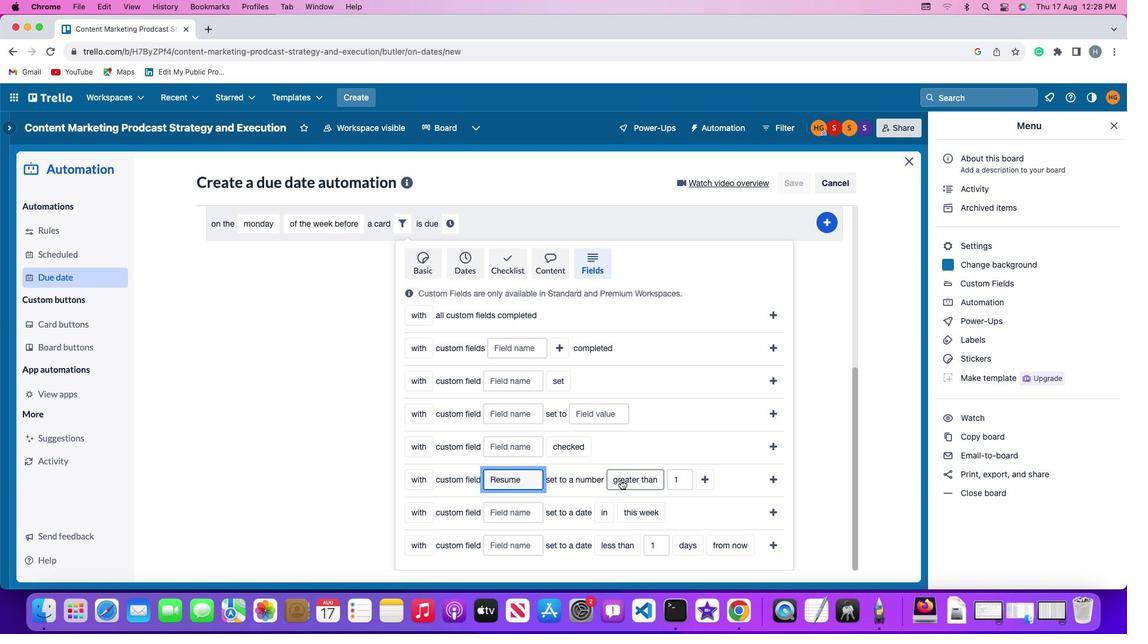 
Action: Mouse pressed left at (628, 479)
Screenshot: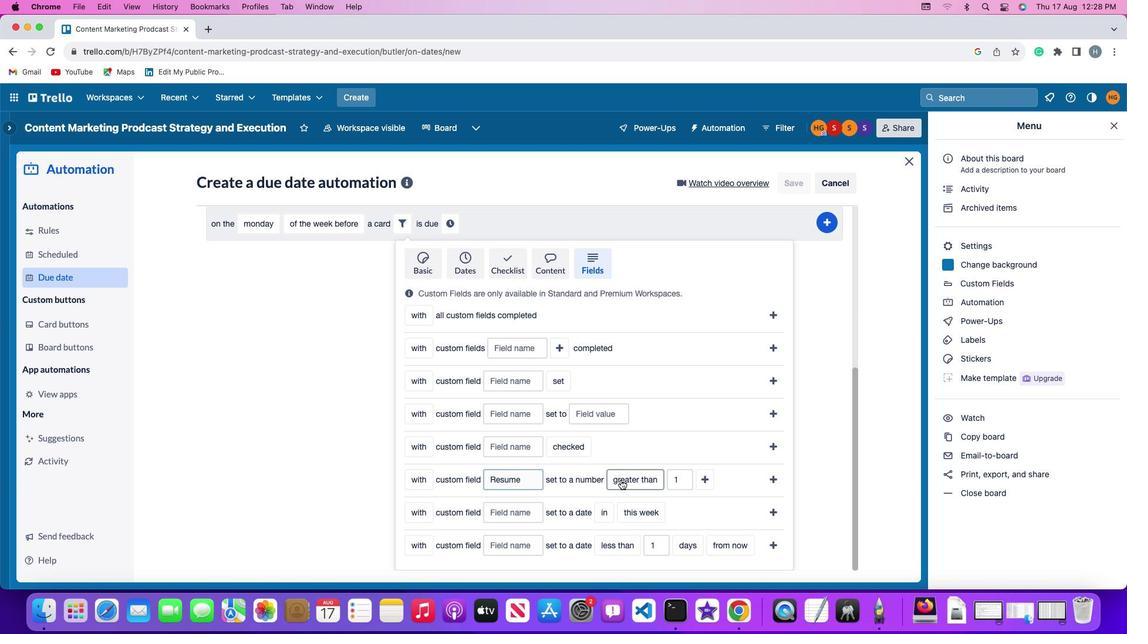 
Action: Mouse moved to (653, 392)
Screenshot: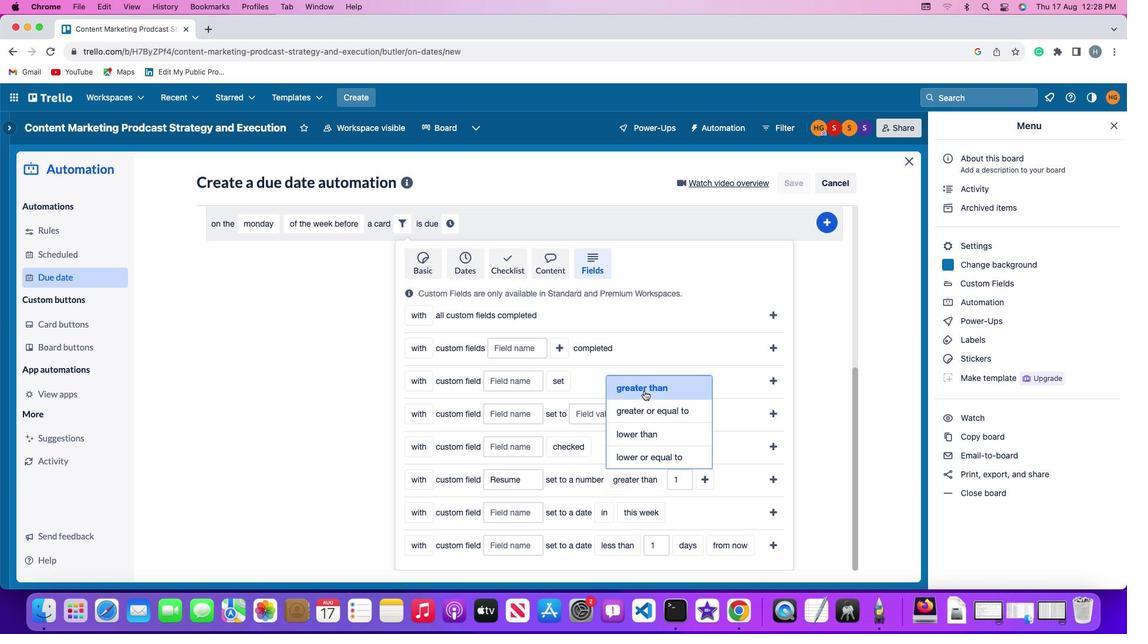 
Action: Mouse pressed left at (653, 392)
Screenshot: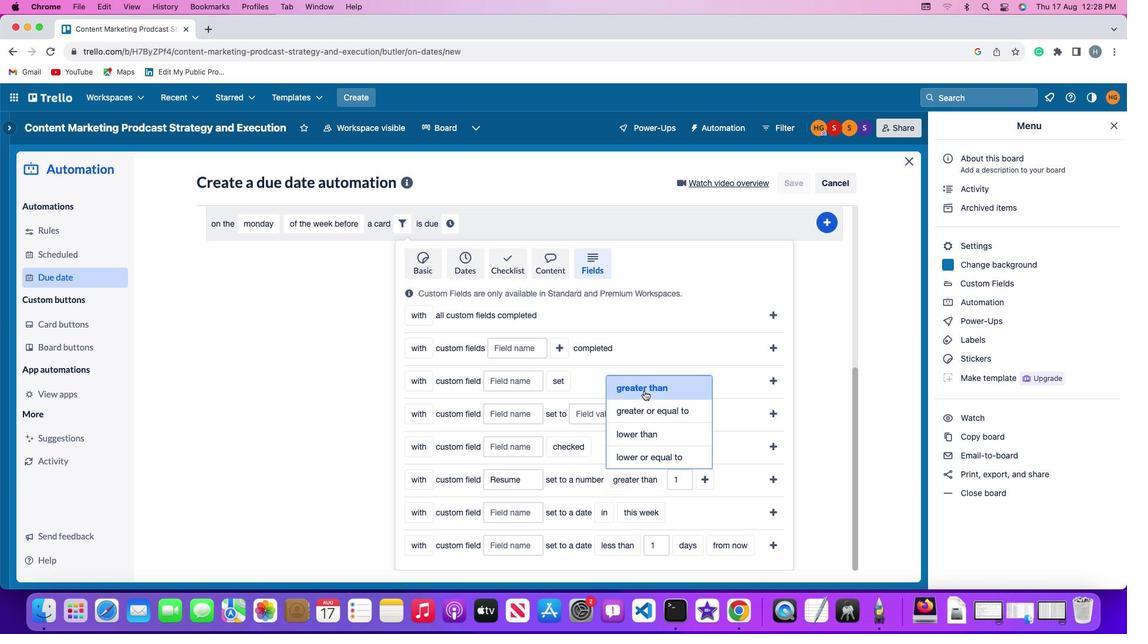 
Action: Mouse moved to (695, 475)
Screenshot: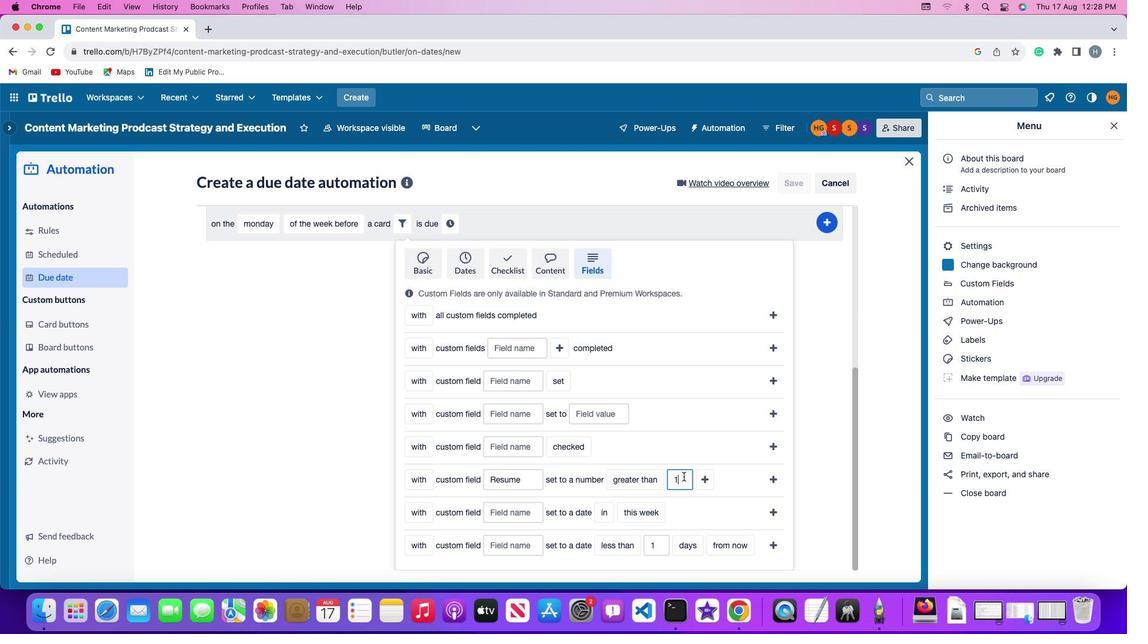 
Action: Mouse pressed left at (695, 475)
Screenshot: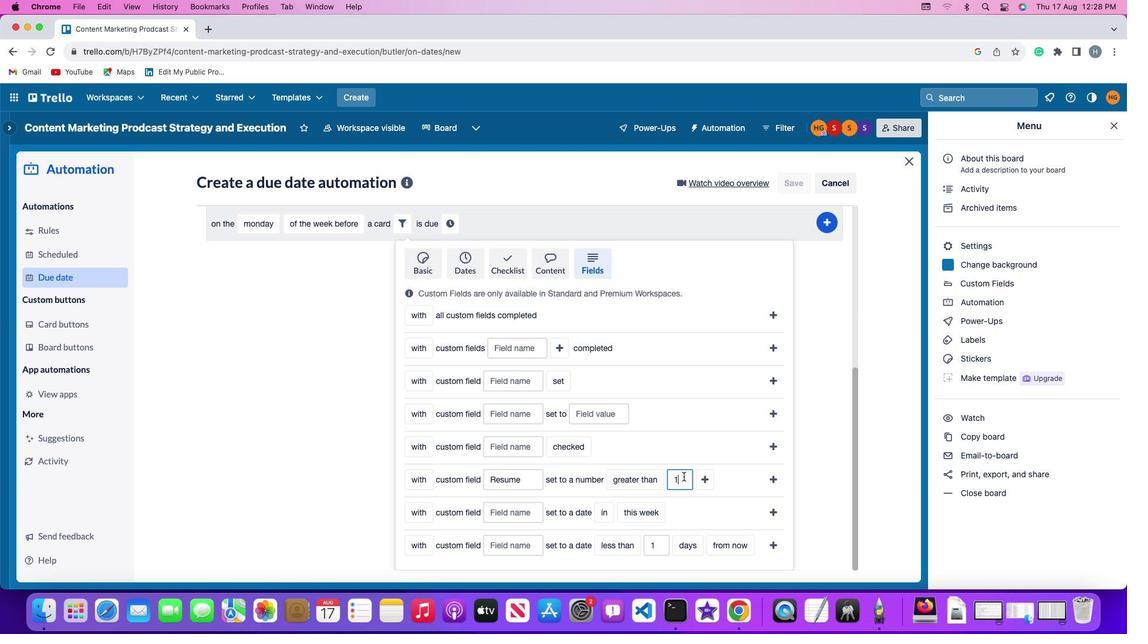 
Action: Key pressed Key.backspace
Screenshot: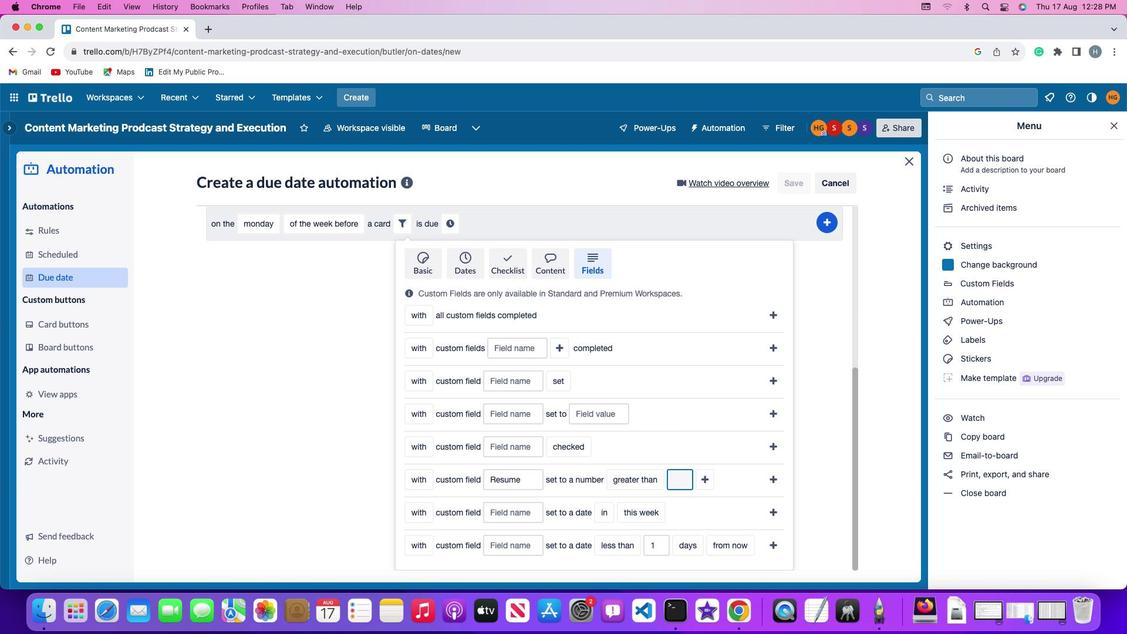 
Action: Mouse moved to (695, 475)
Screenshot: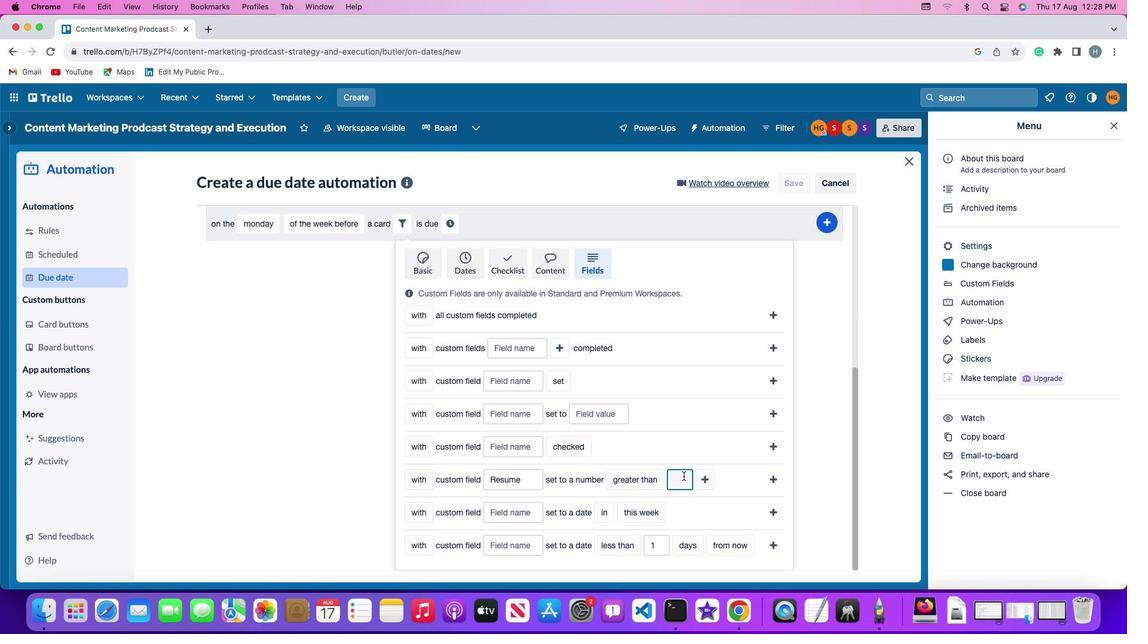 
Action: Mouse pressed left at (695, 475)
Screenshot: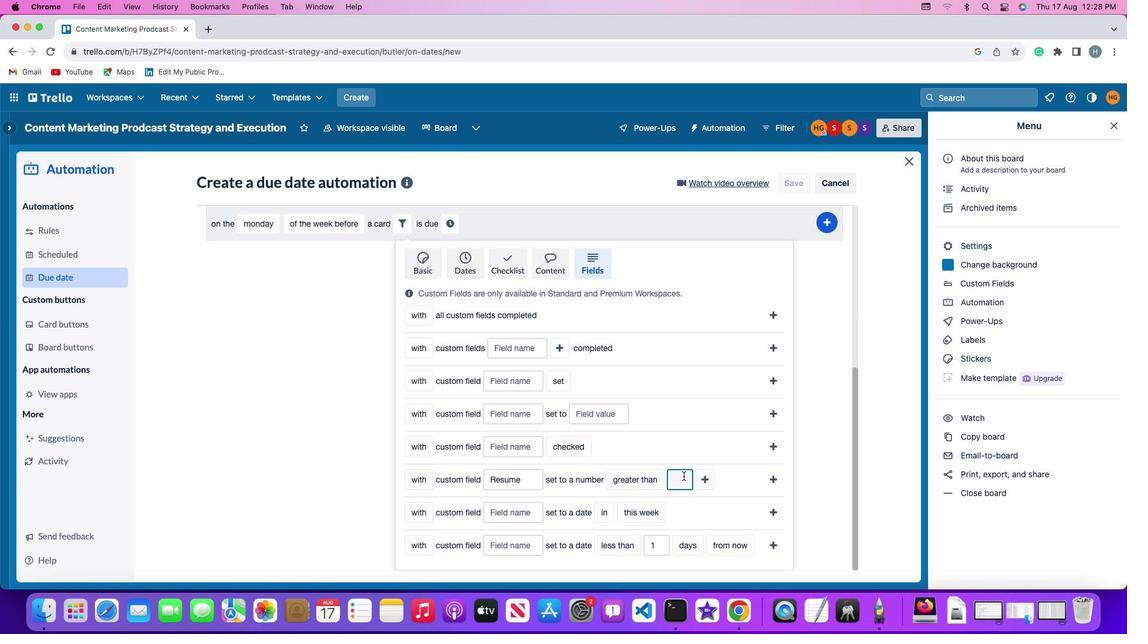 
Action: Mouse moved to (695, 475)
Screenshot: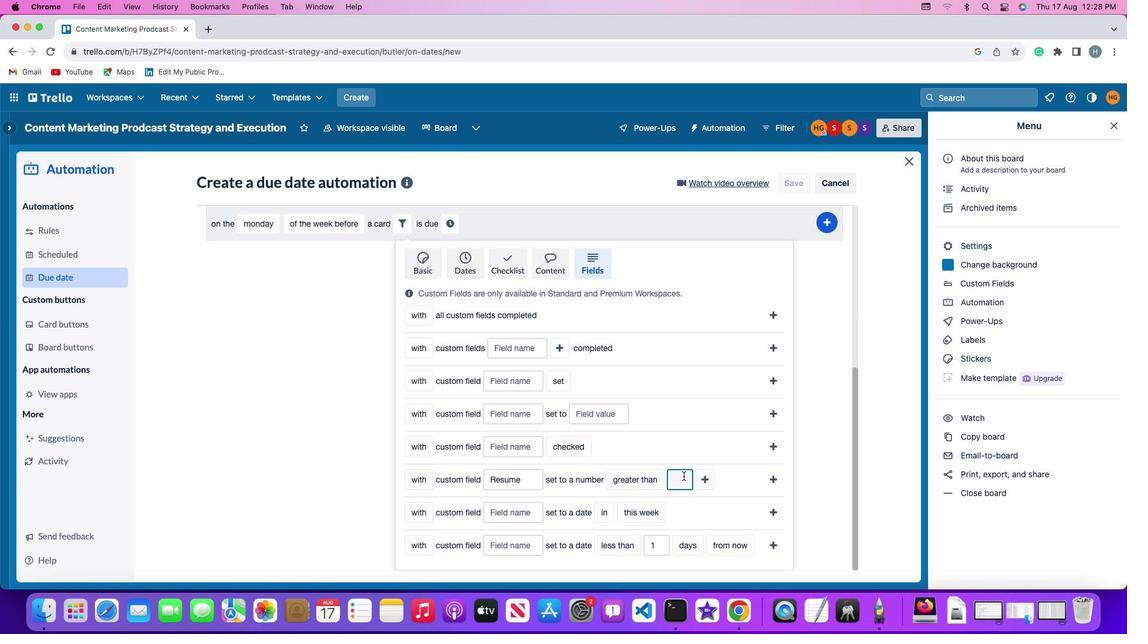 
Action: Key pressed '1'
Screenshot: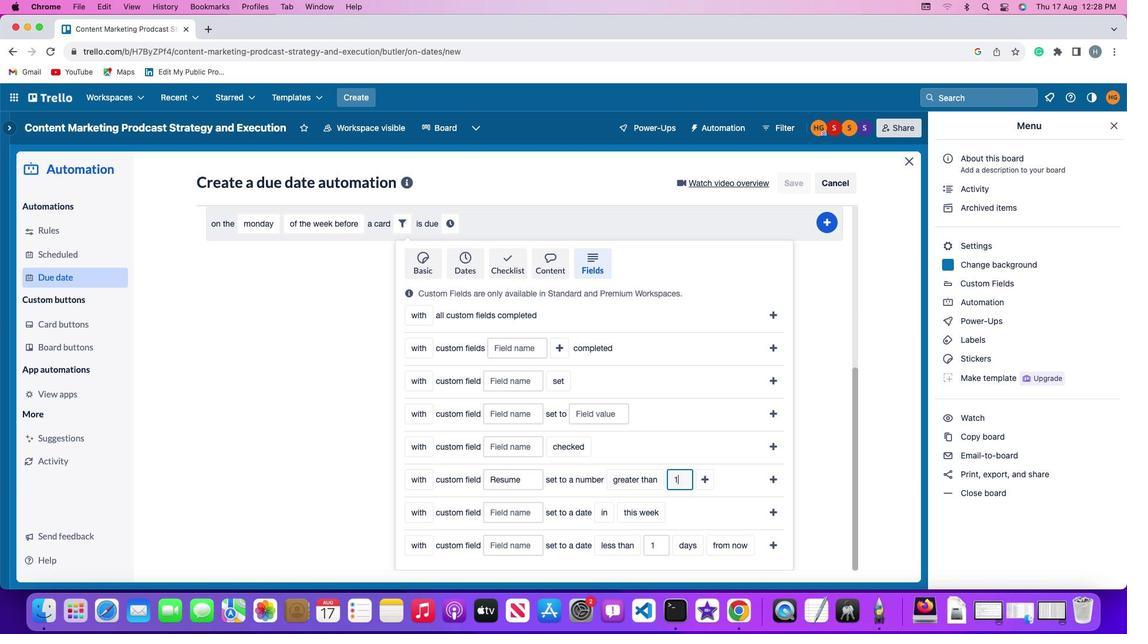 
Action: Mouse moved to (711, 478)
Screenshot: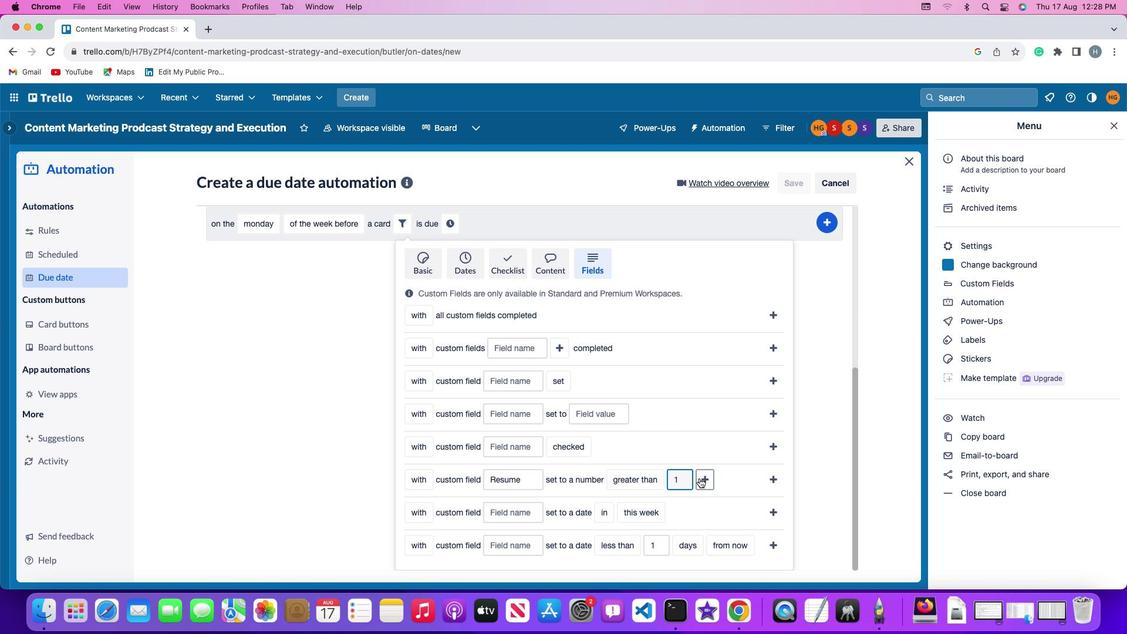 
Action: Mouse pressed left at (711, 478)
Screenshot: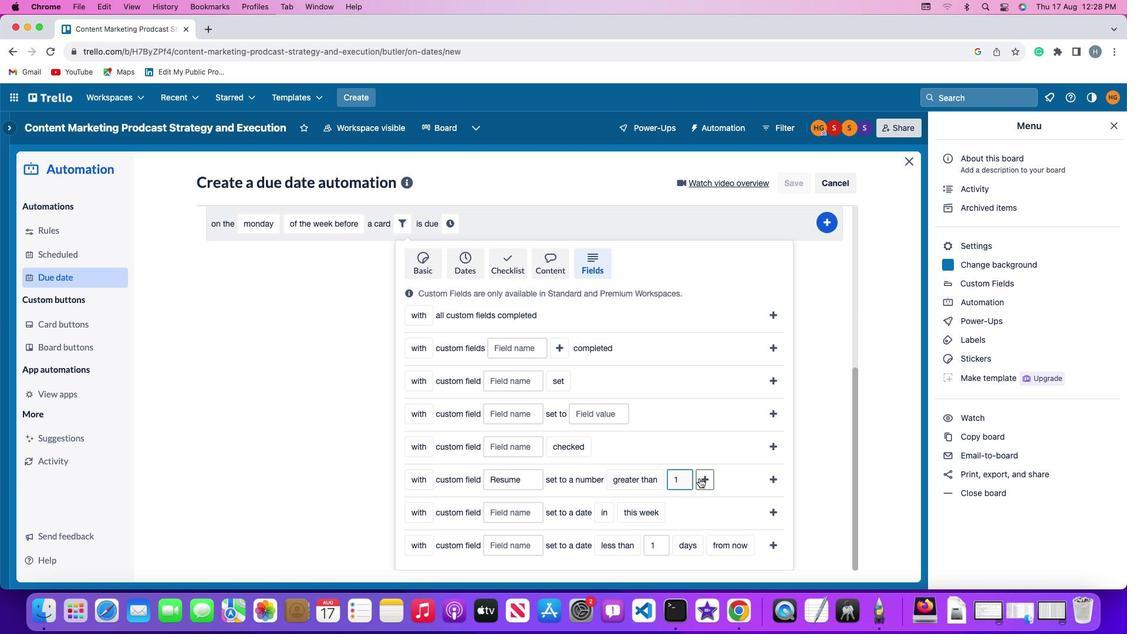 
Action: Mouse moved to (448, 503)
Screenshot: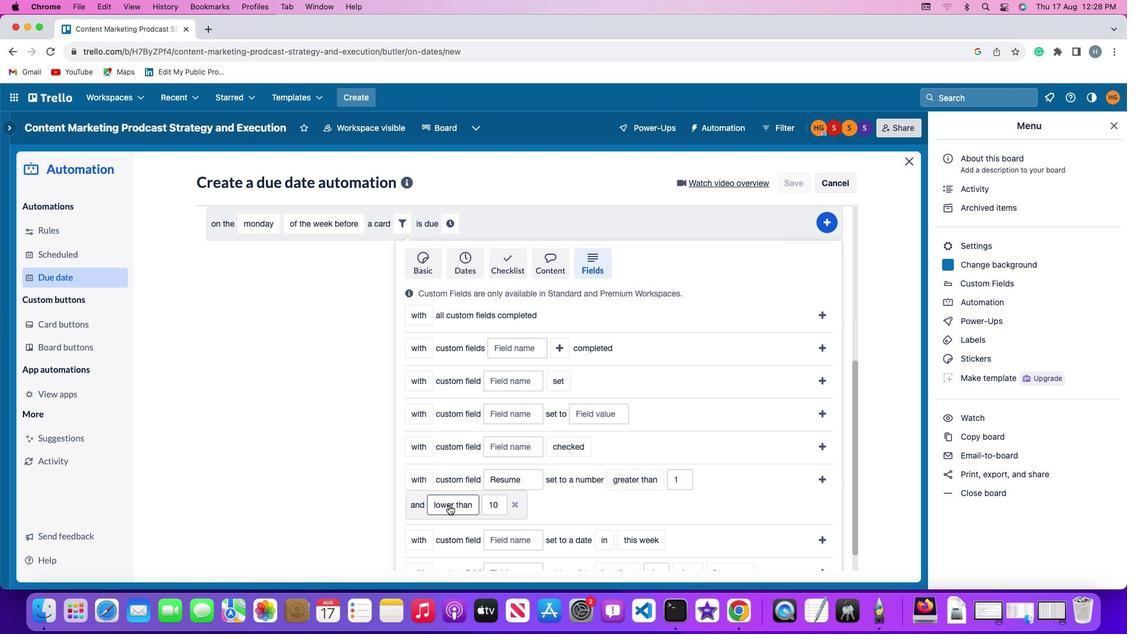 
Action: Mouse pressed left at (448, 503)
Screenshot: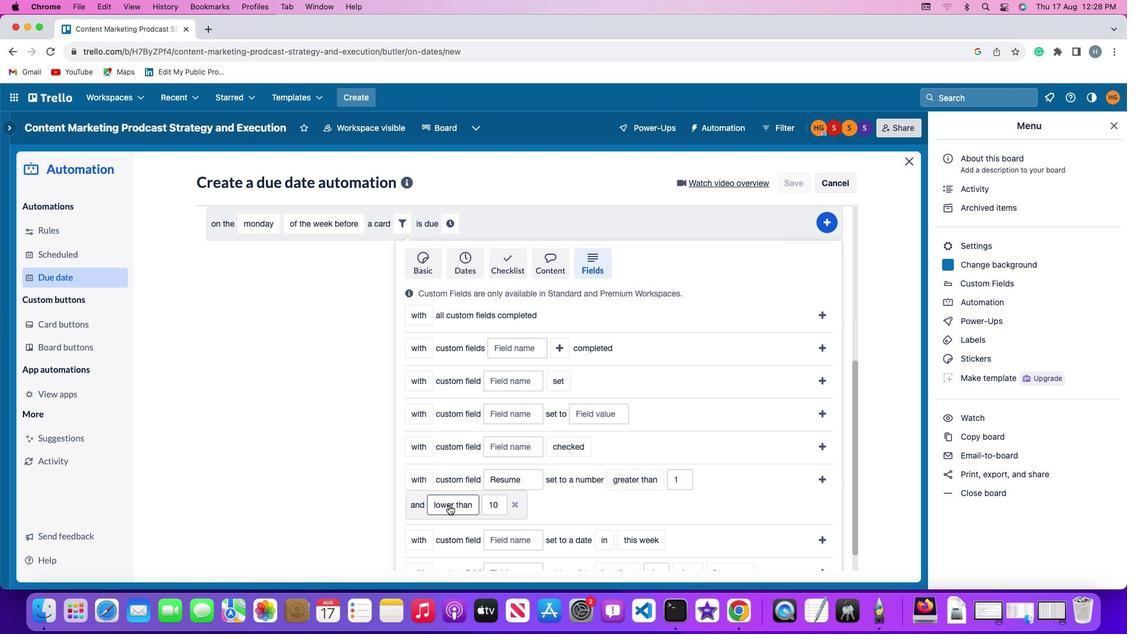 
Action: Mouse moved to (452, 462)
Screenshot: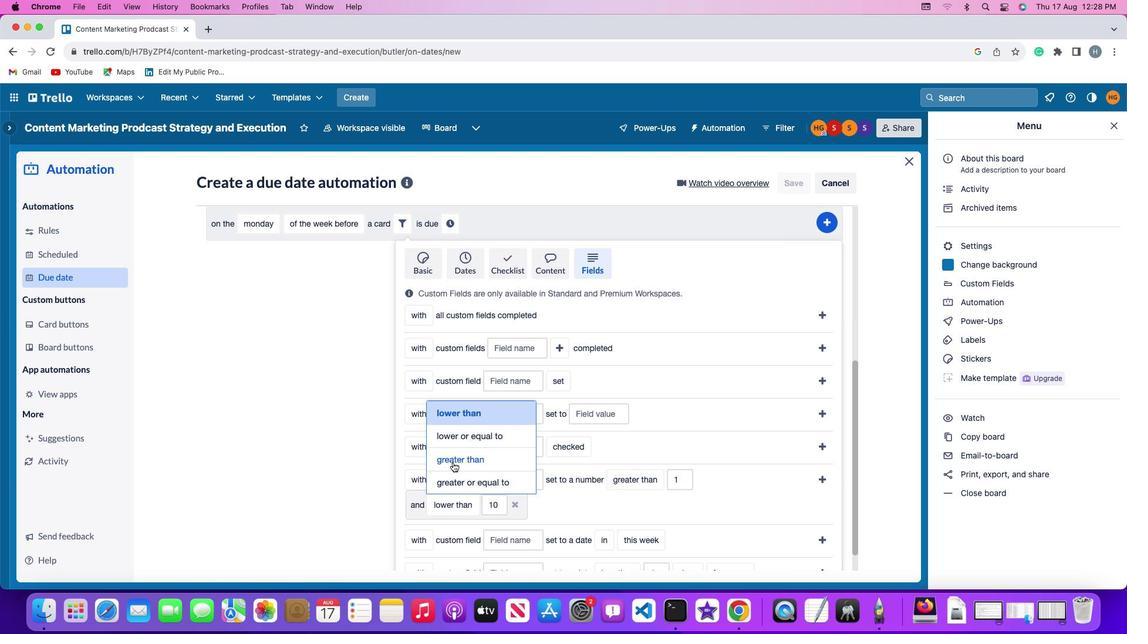 
Action: Mouse pressed left at (452, 462)
Screenshot: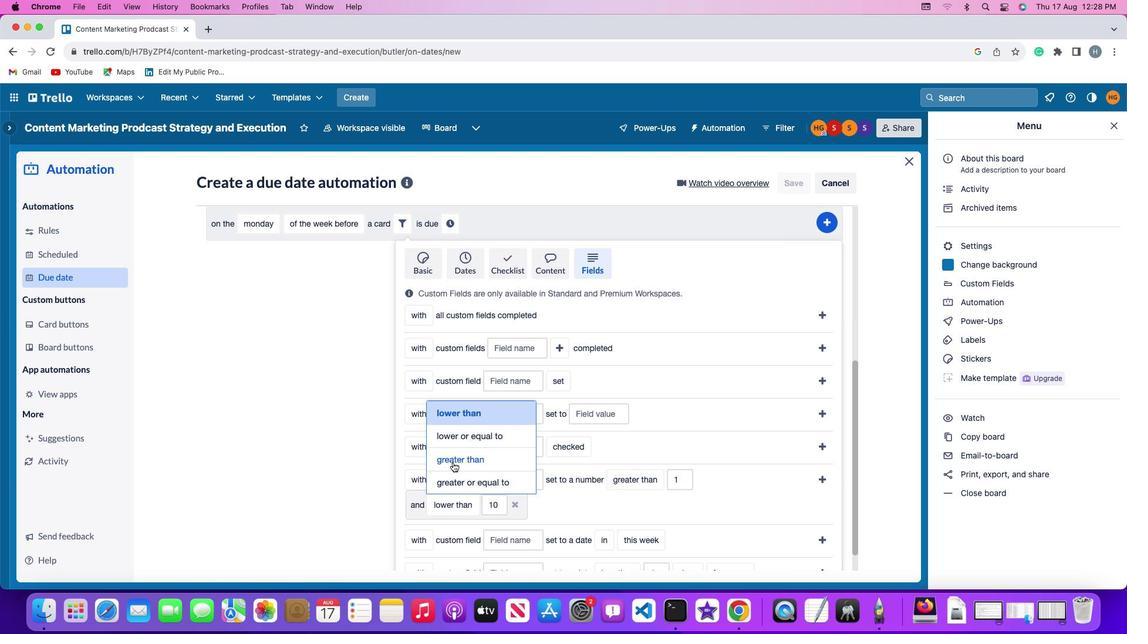 
Action: Mouse moved to (510, 502)
Screenshot: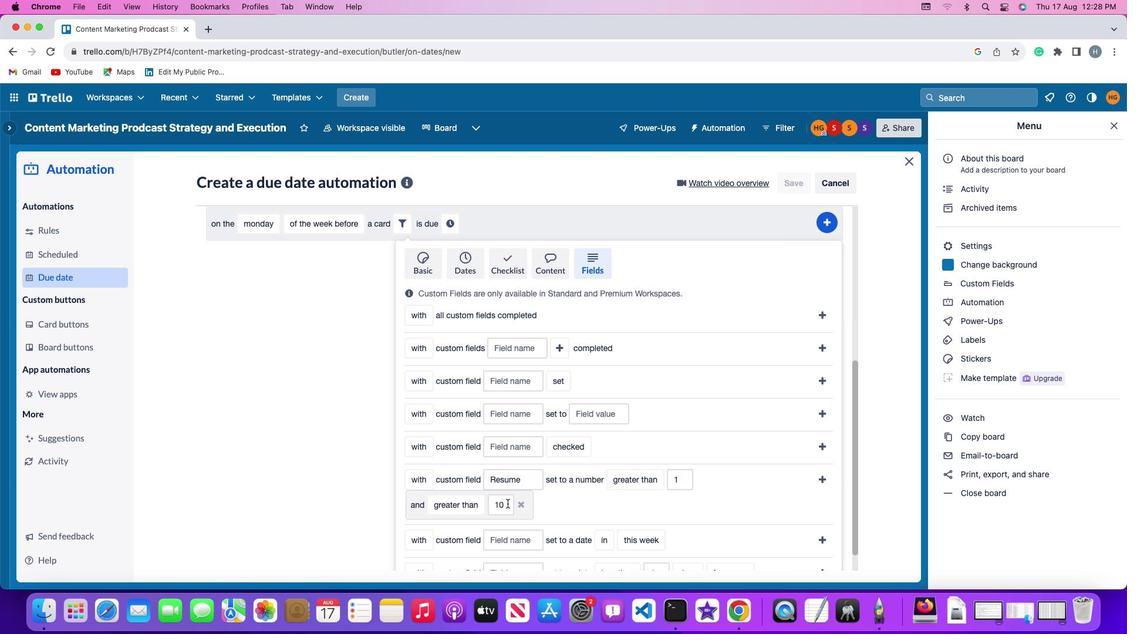
Action: Mouse pressed left at (510, 502)
Screenshot: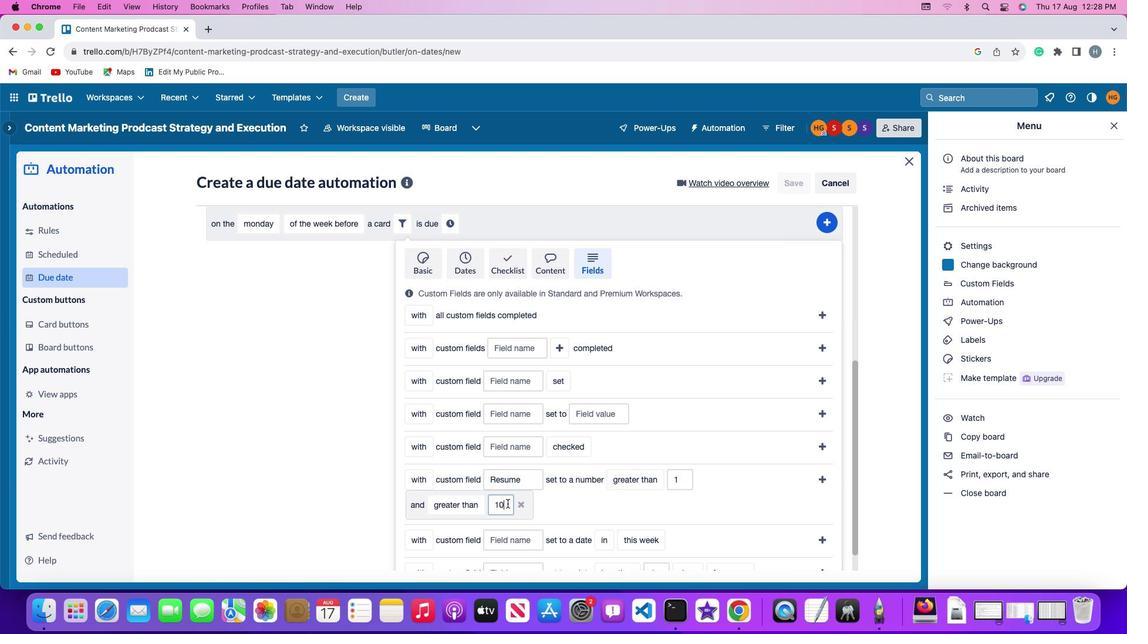 
Action: Mouse moved to (510, 501)
Screenshot: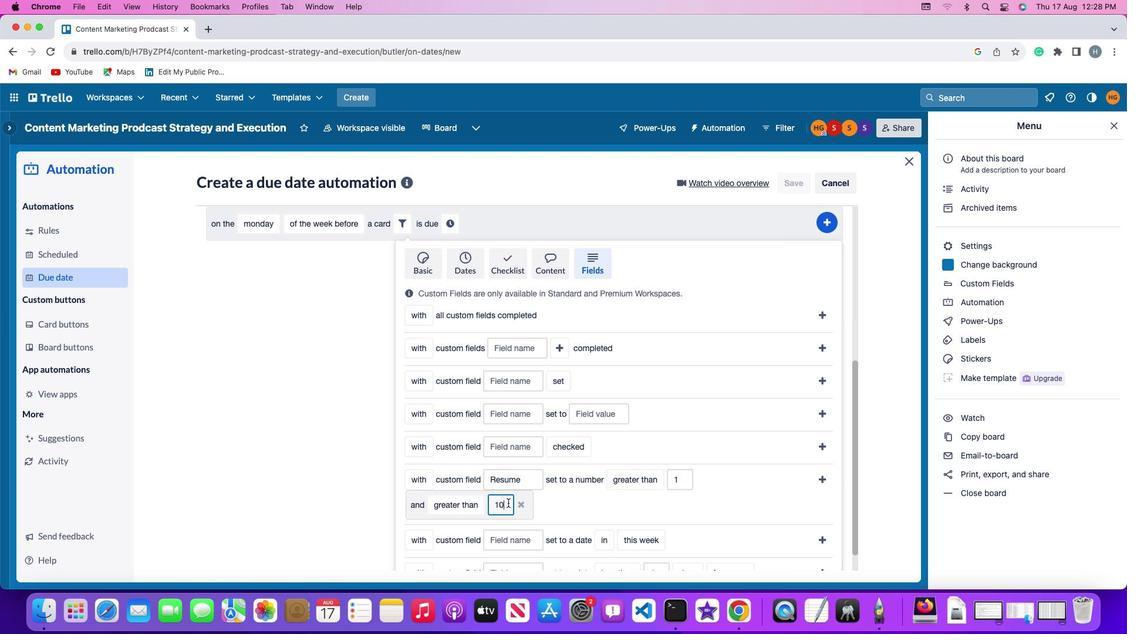 
Action: Key pressed Key.backspace
Screenshot: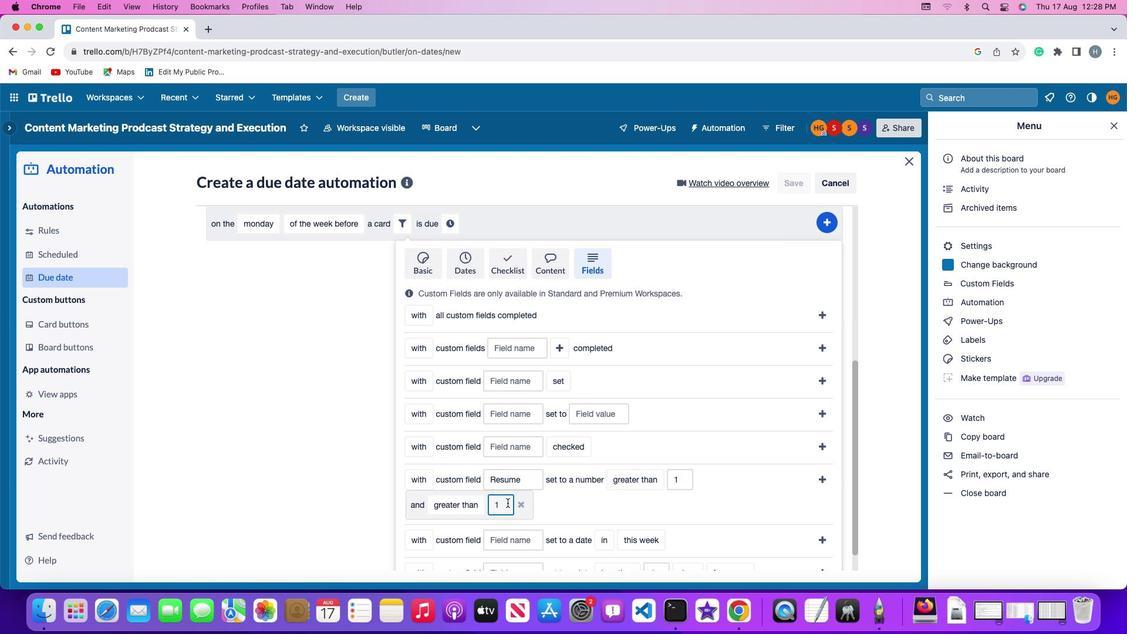 
Action: Mouse moved to (510, 501)
Screenshot: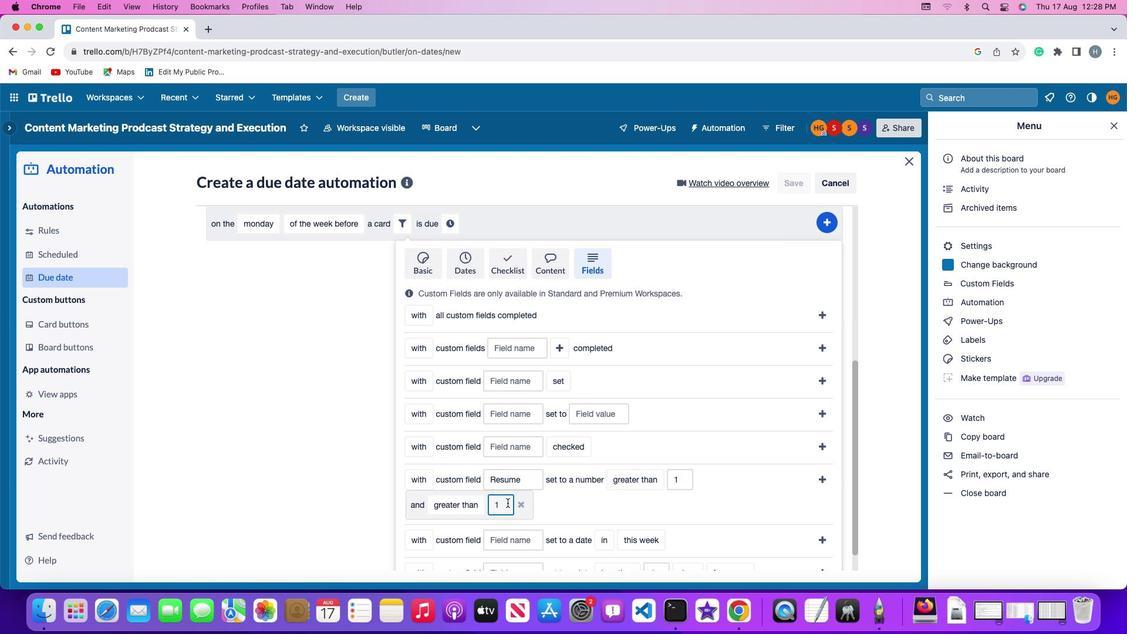 
Action: Key pressed Key.backspace'1''0'
Screenshot: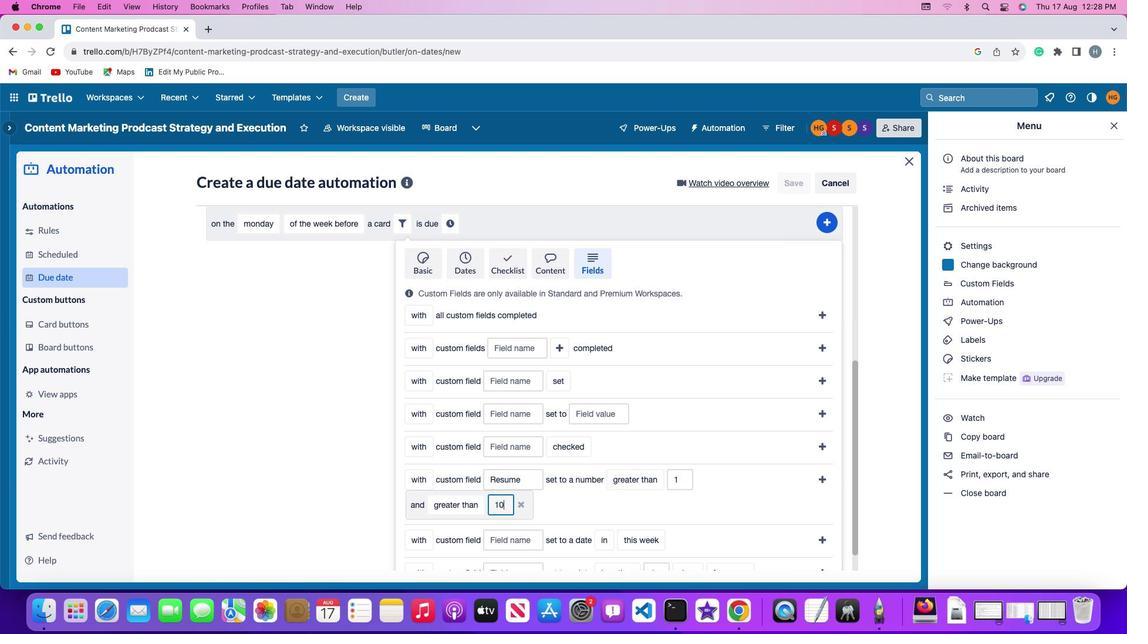 
Action: Mouse moved to (840, 479)
Screenshot: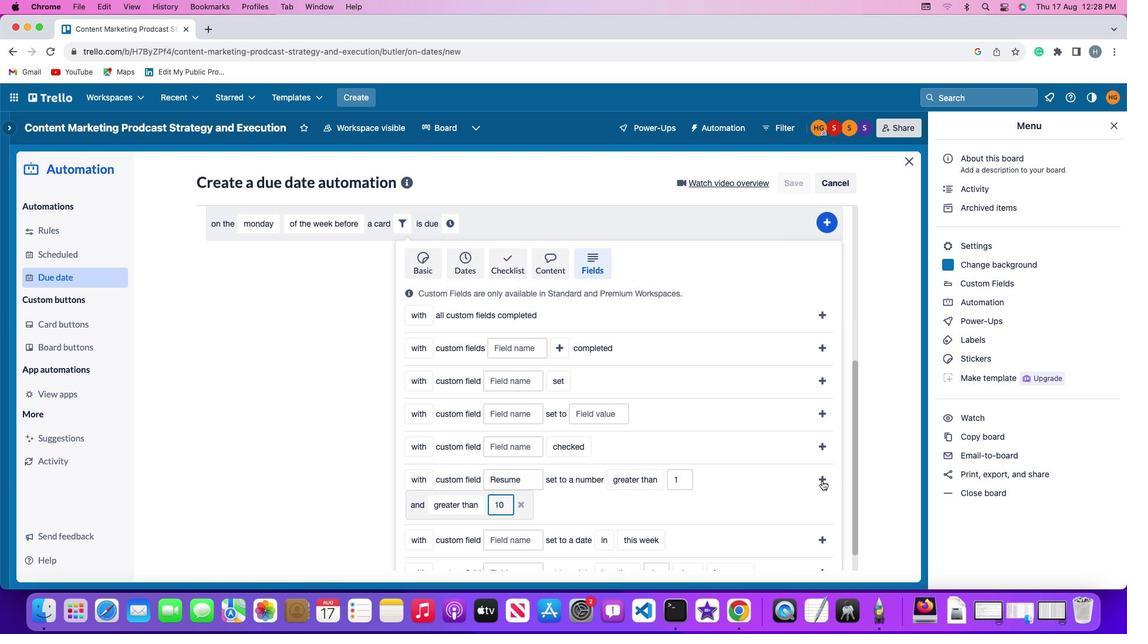 
Action: Mouse pressed left at (840, 479)
Screenshot: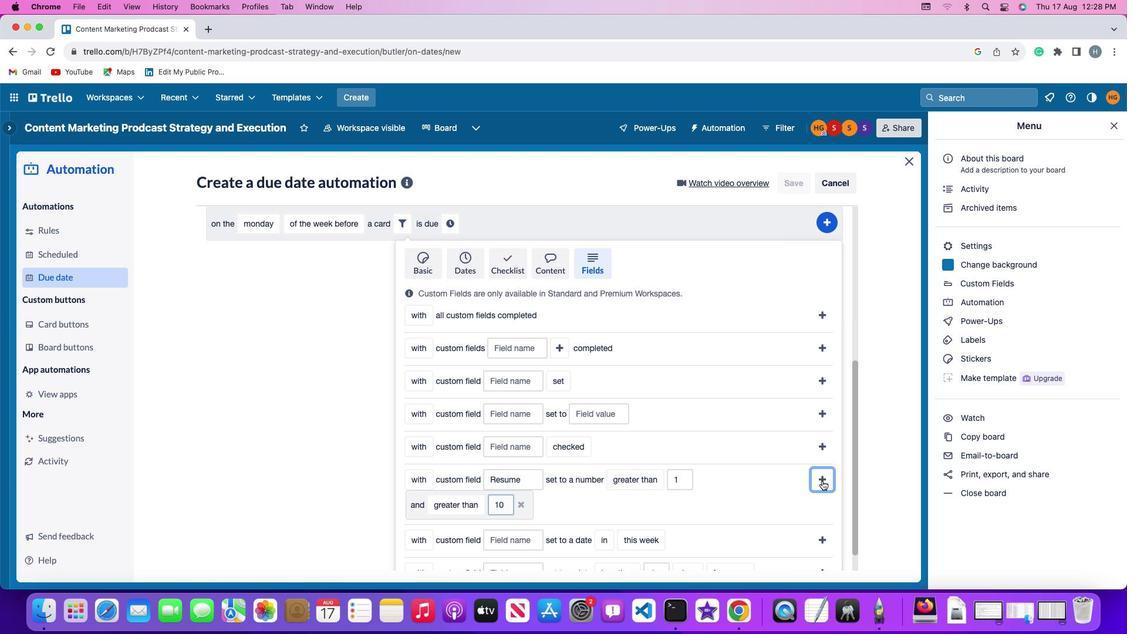 
Action: Mouse moved to (786, 506)
Screenshot: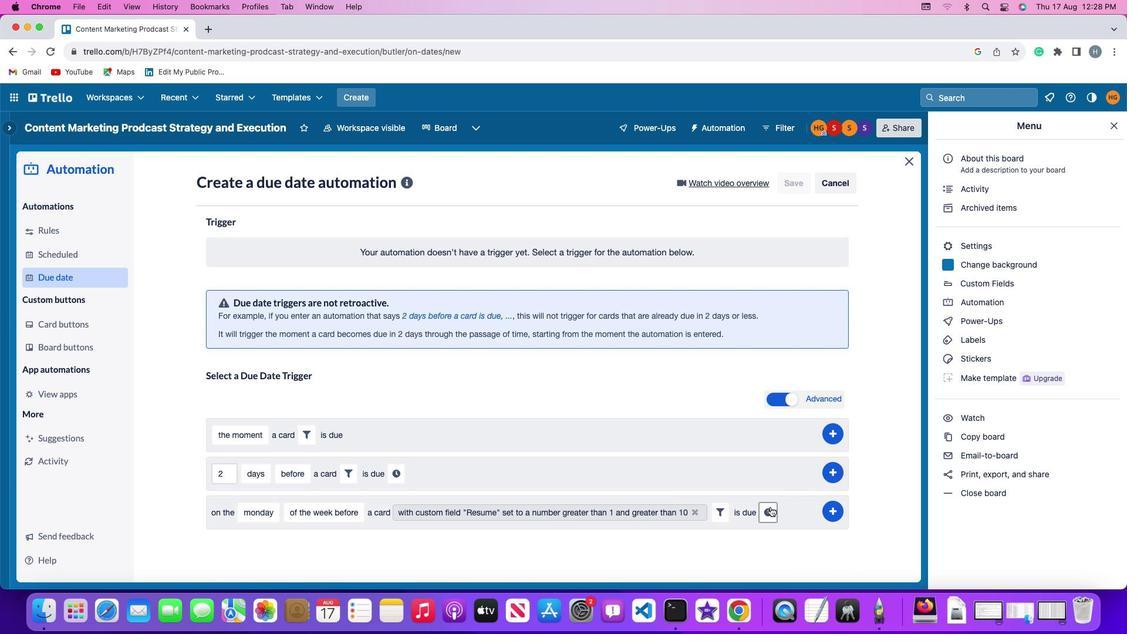 
Action: Mouse pressed left at (786, 506)
Screenshot: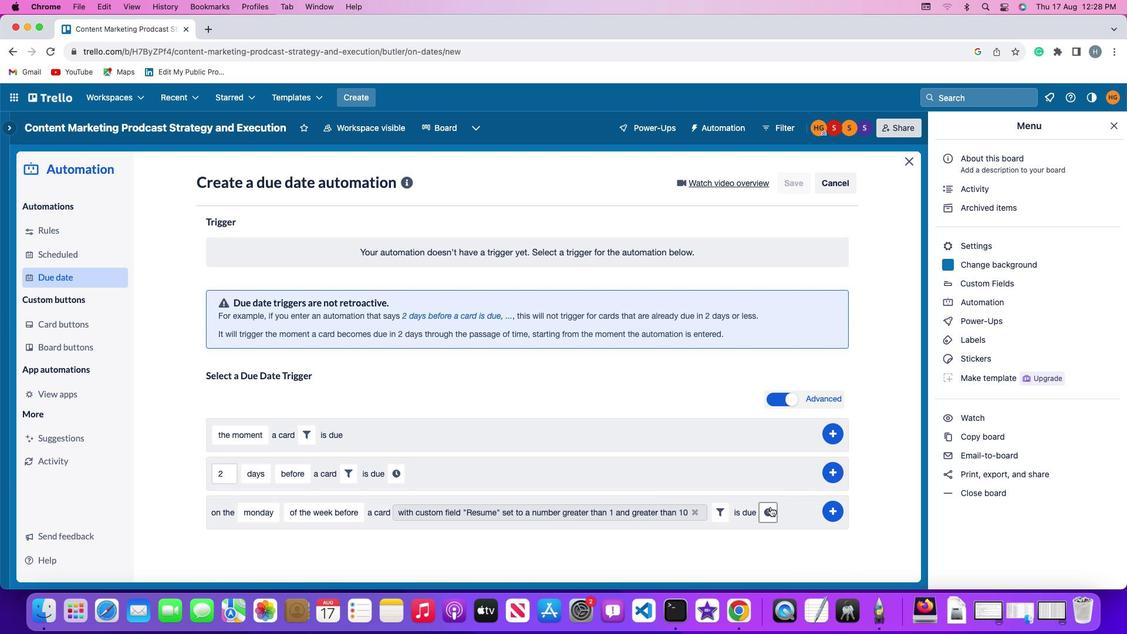 
Action: Mouse moved to (238, 536)
Screenshot: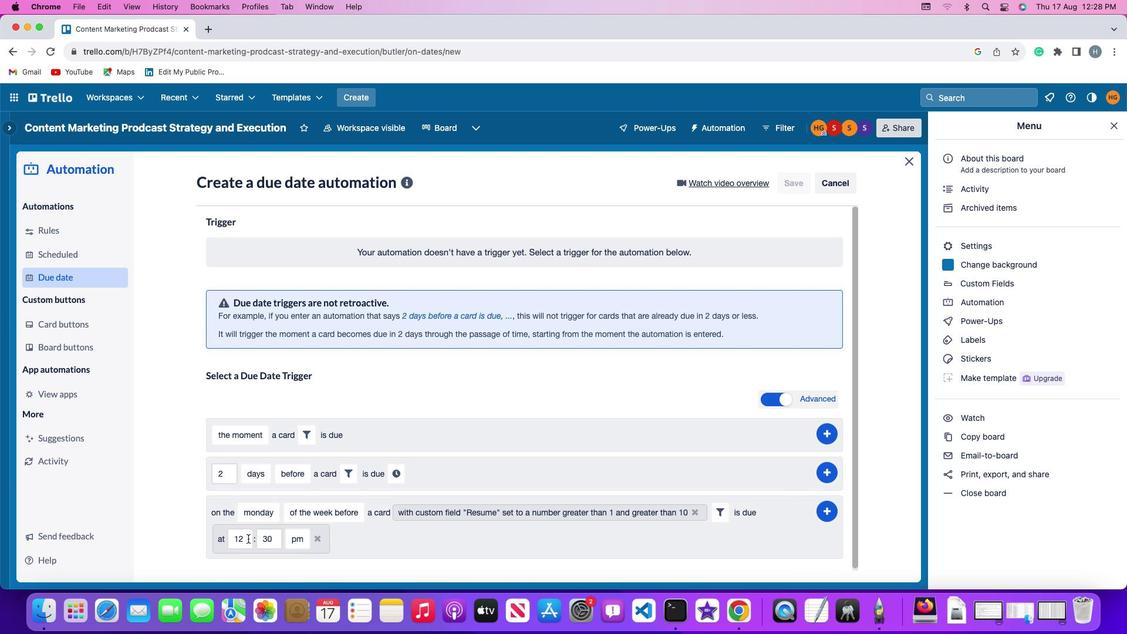 
Action: Mouse pressed left at (238, 536)
Screenshot: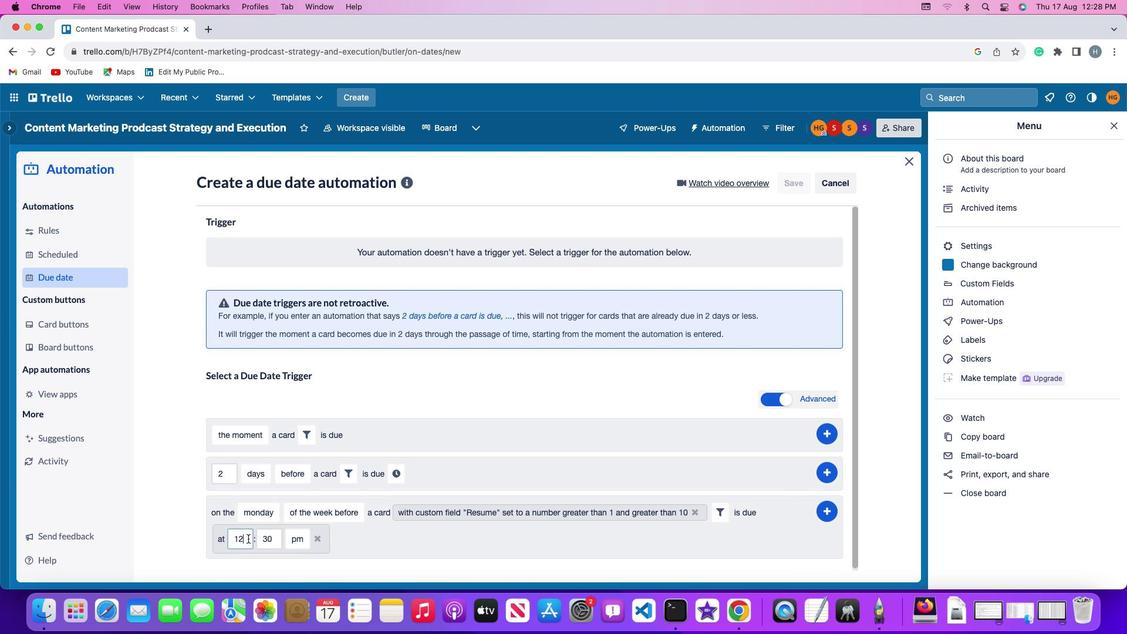 
Action: Key pressed Key.backspaceKey.backspace'1''1'
Screenshot: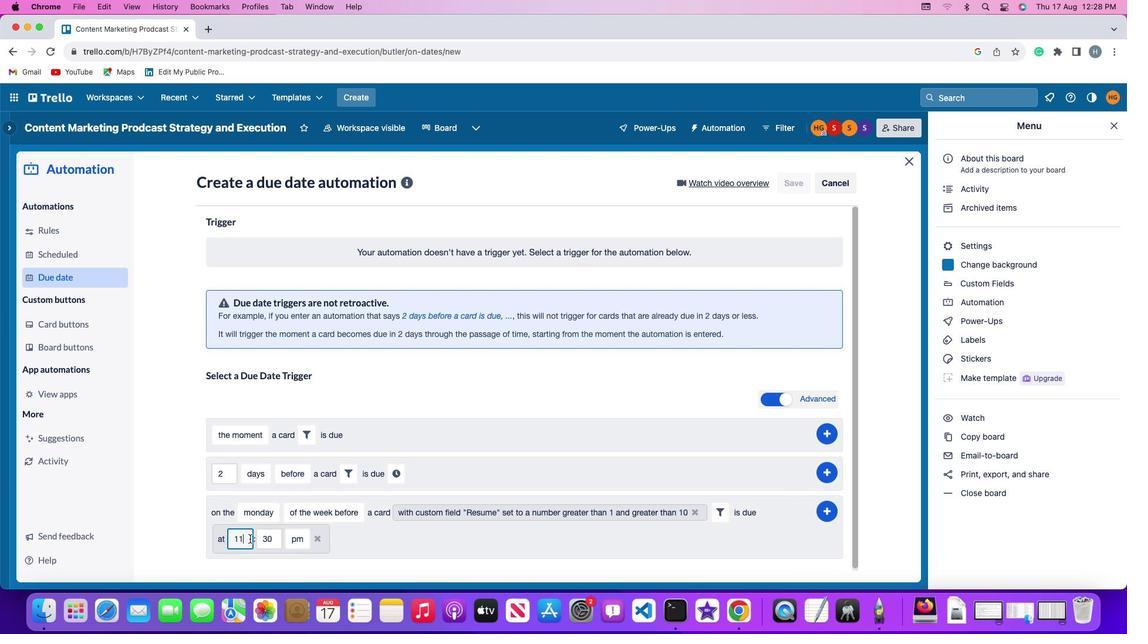 
Action: Mouse moved to (256, 536)
Screenshot: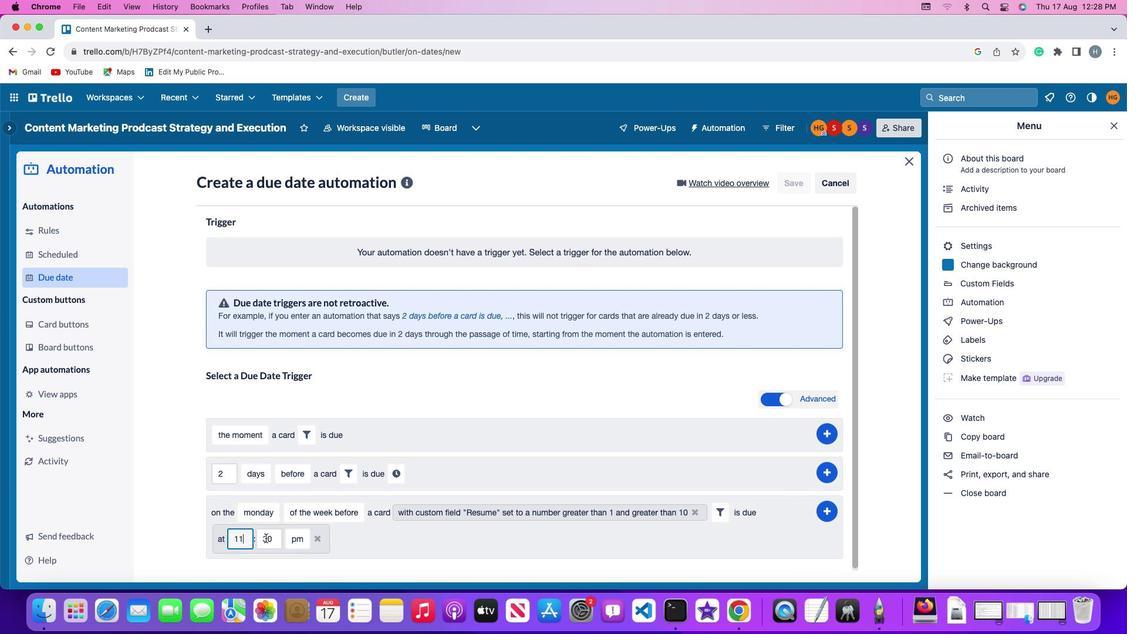
Action: Mouse pressed left at (256, 536)
Screenshot: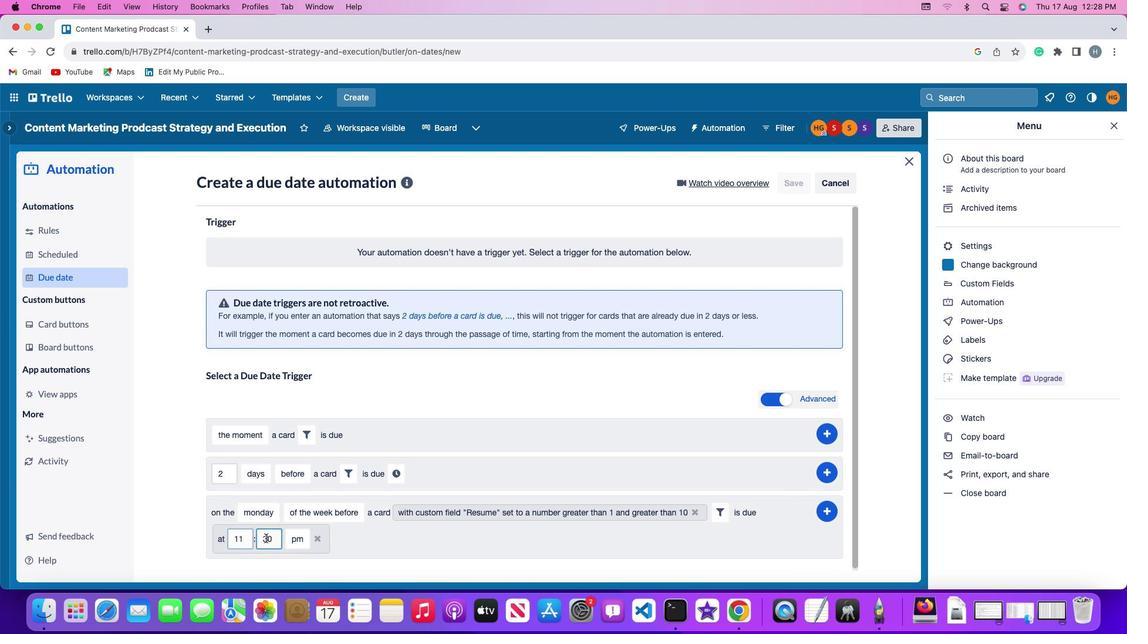 
Action: Key pressed Key.backspace'0'
Screenshot: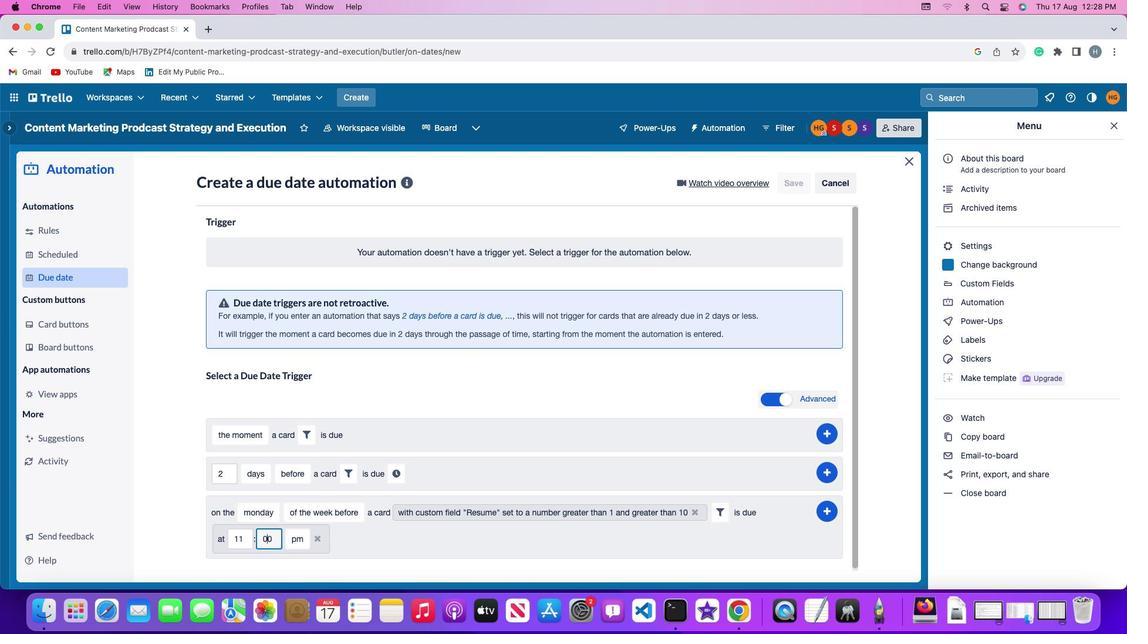 
Action: Mouse moved to (288, 534)
Screenshot: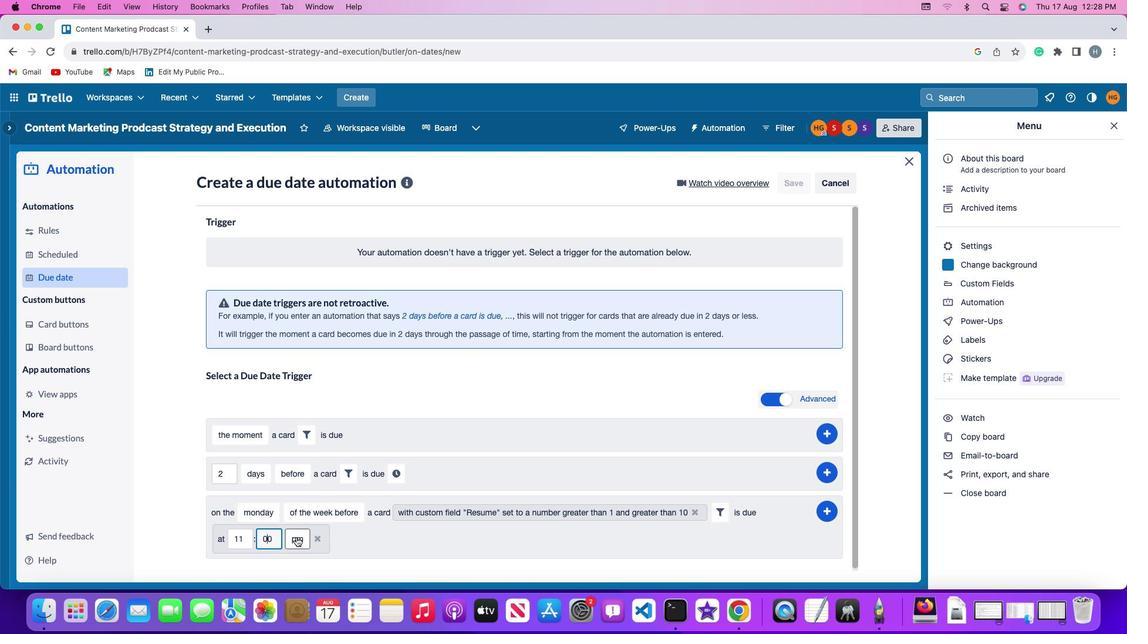 
Action: Mouse pressed left at (288, 534)
Screenshot: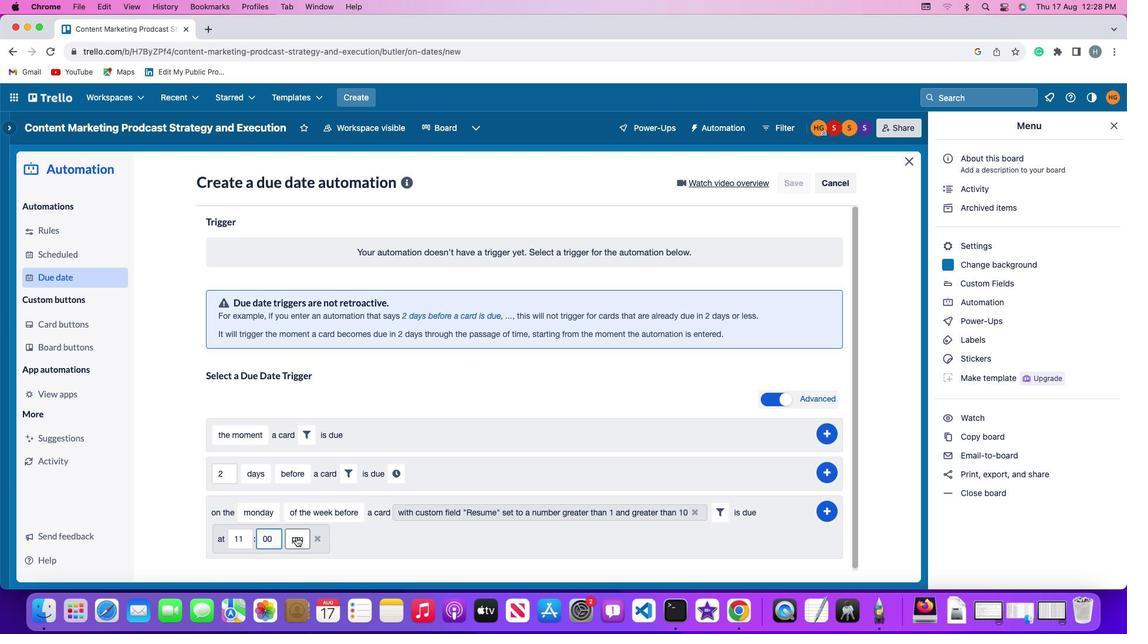 
Action: Mouse moved to (288, 486)
Screenshot: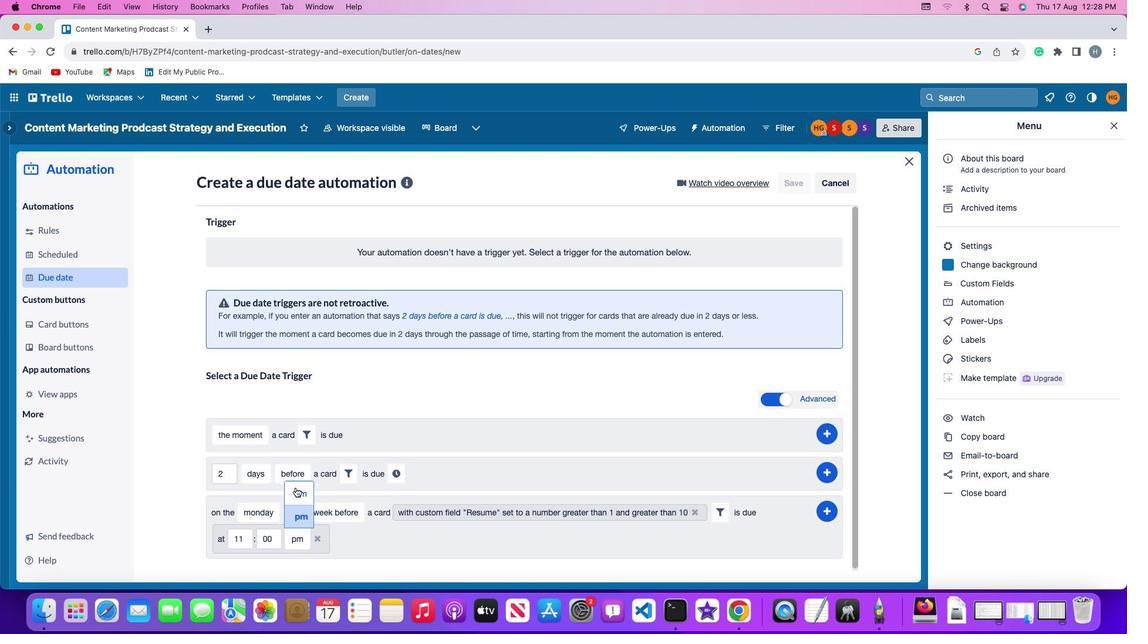 
Action: Mouse pressed left at (288, 486)
Screenshot: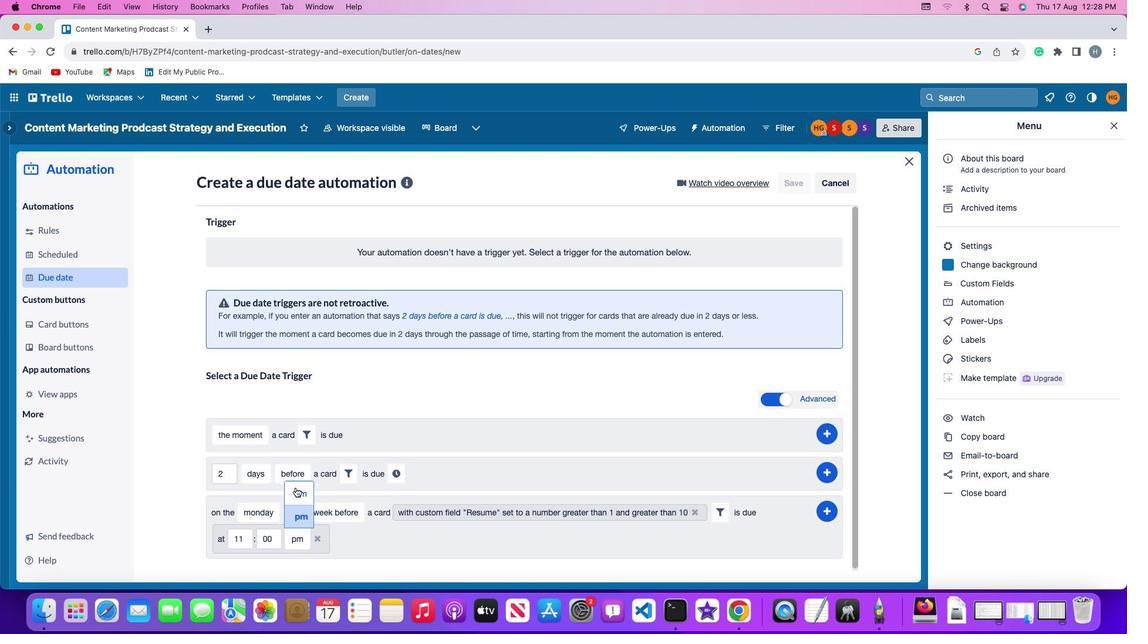 
Action: Mouse moved to (849, 507)
Screenshot: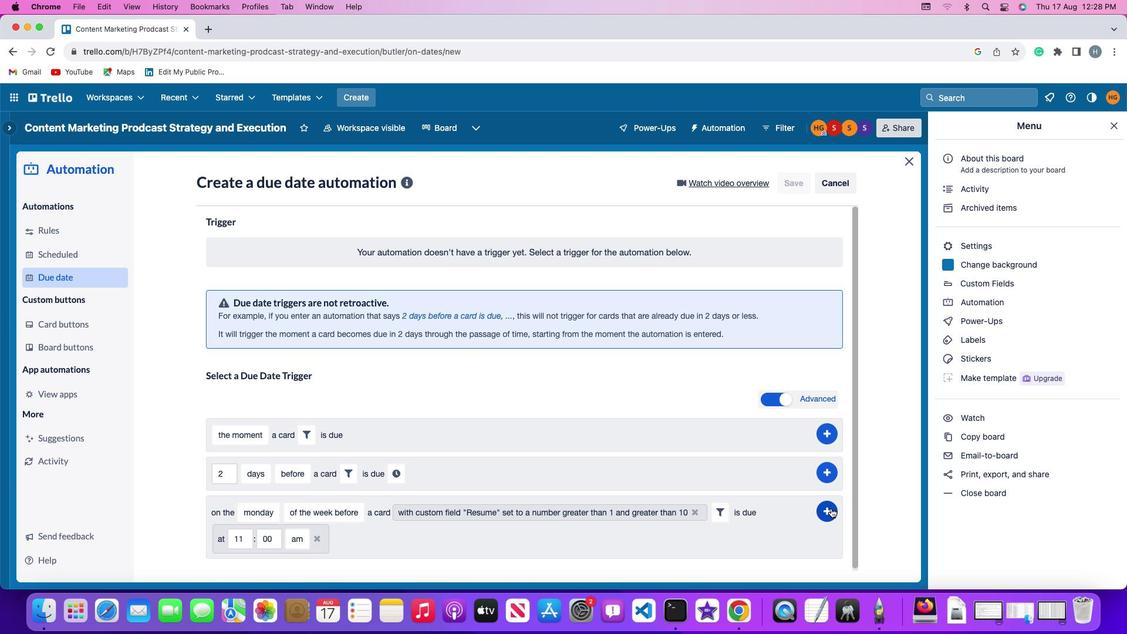 
Action: Mouse pressed left at (849, 507)
Screenshot: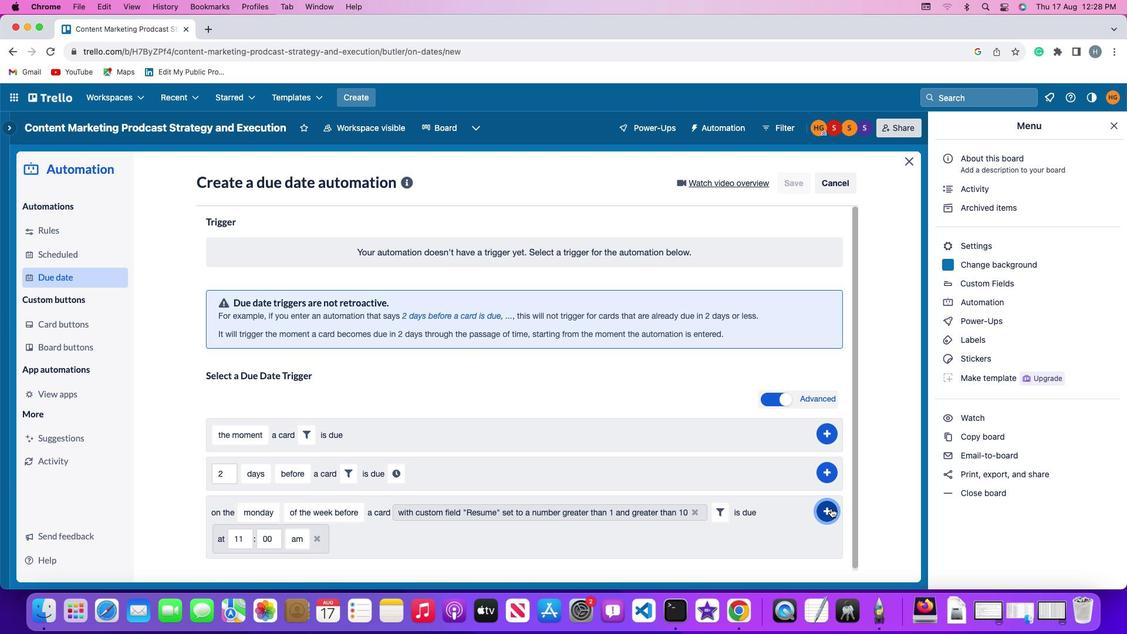 
Action: Mouse moved to (906, 425)
Screenshot: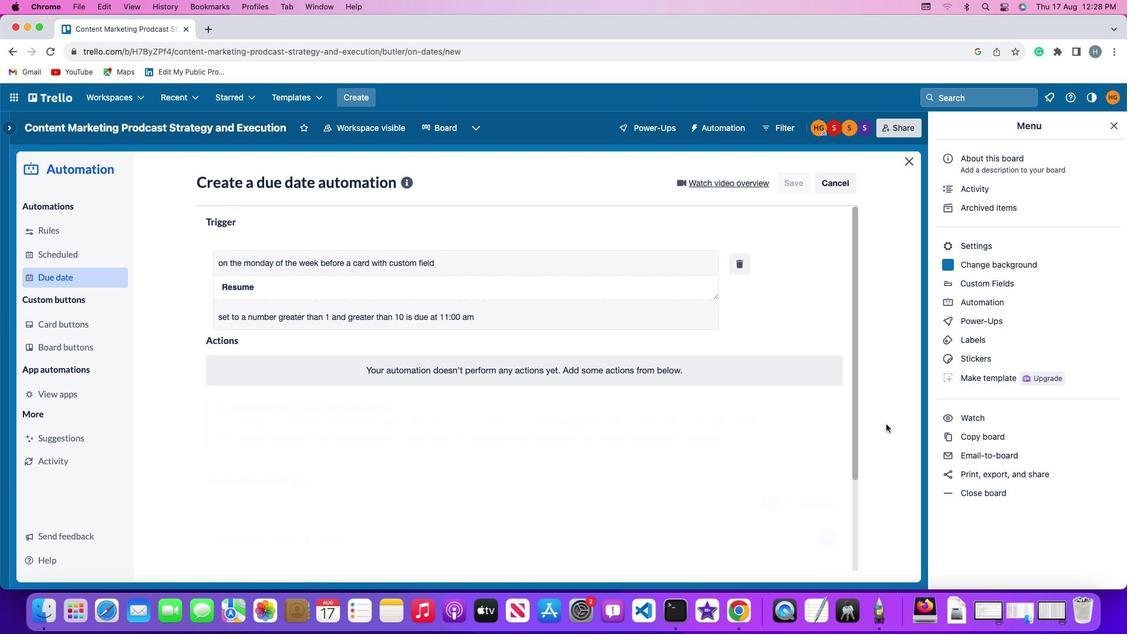 
